 Task: Create a due date automation trigger when advanced on, 2 days after a card is due add fields without custom field "Resume" set to a date in this week at 11:00 AM.
Action: Mouse moved to (950, 278)
Screenshot: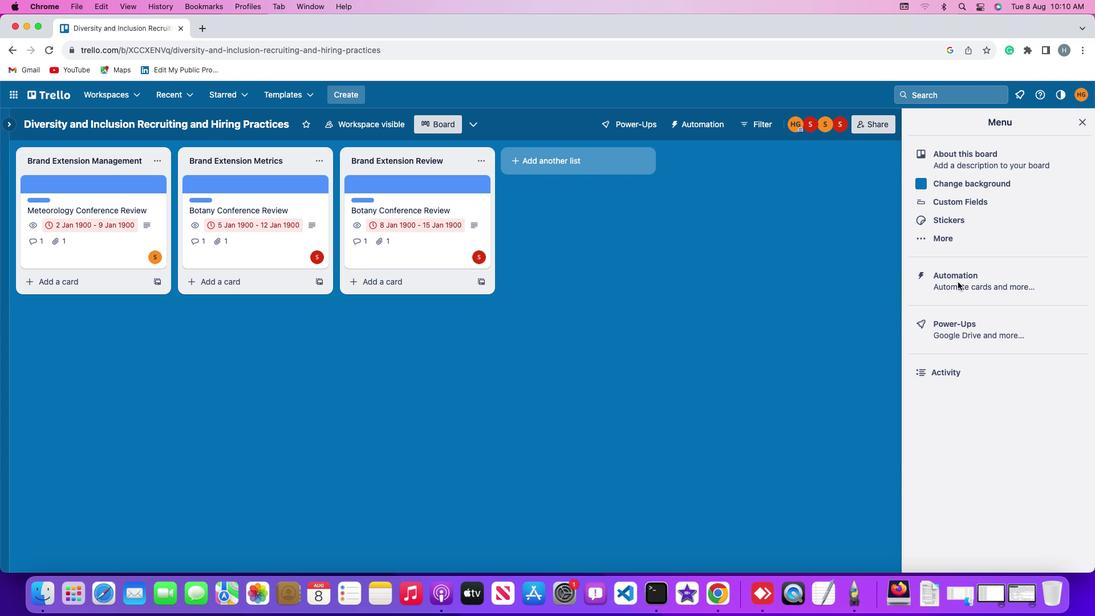
Action: Mouse pressed left at (950, 278)
Screenshot: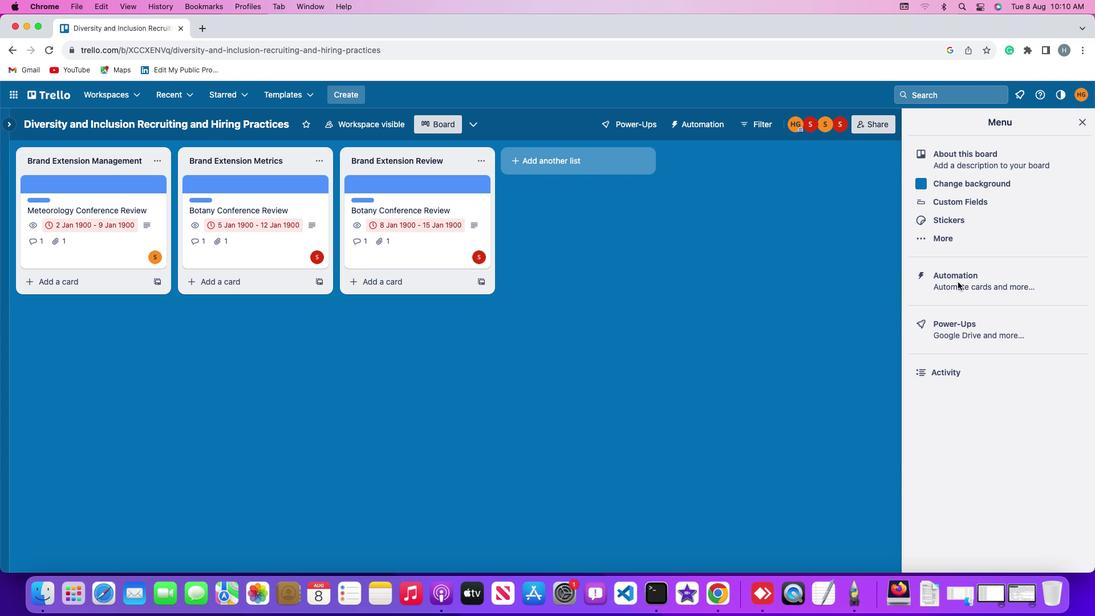 
Action: Mouse pressed left at (950, 278)
Screenshot: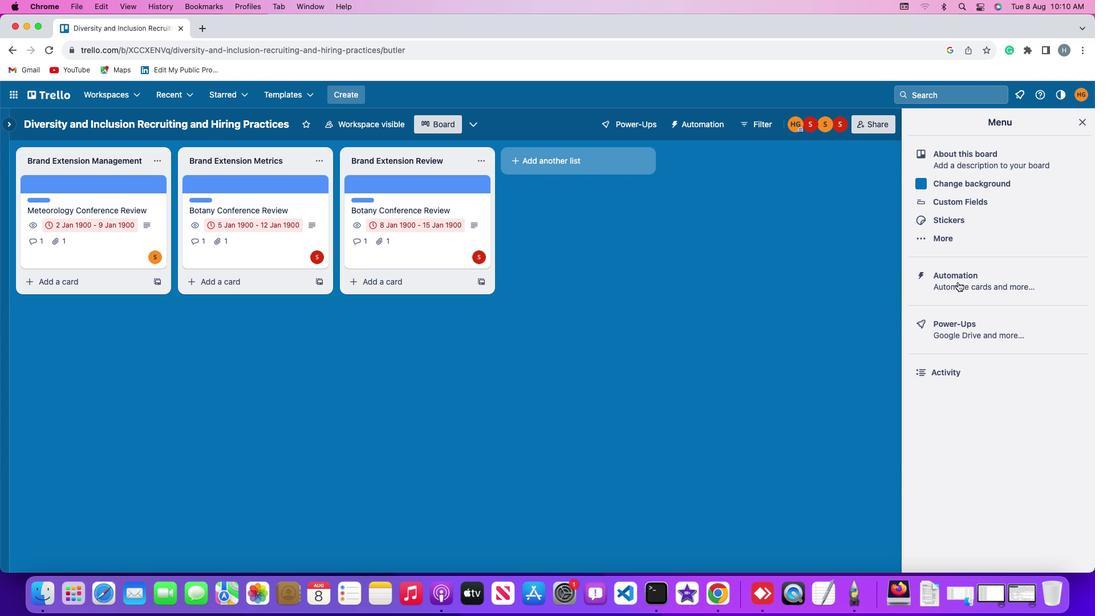 
Action: Mouse moved to (74, 265)
Screenshot: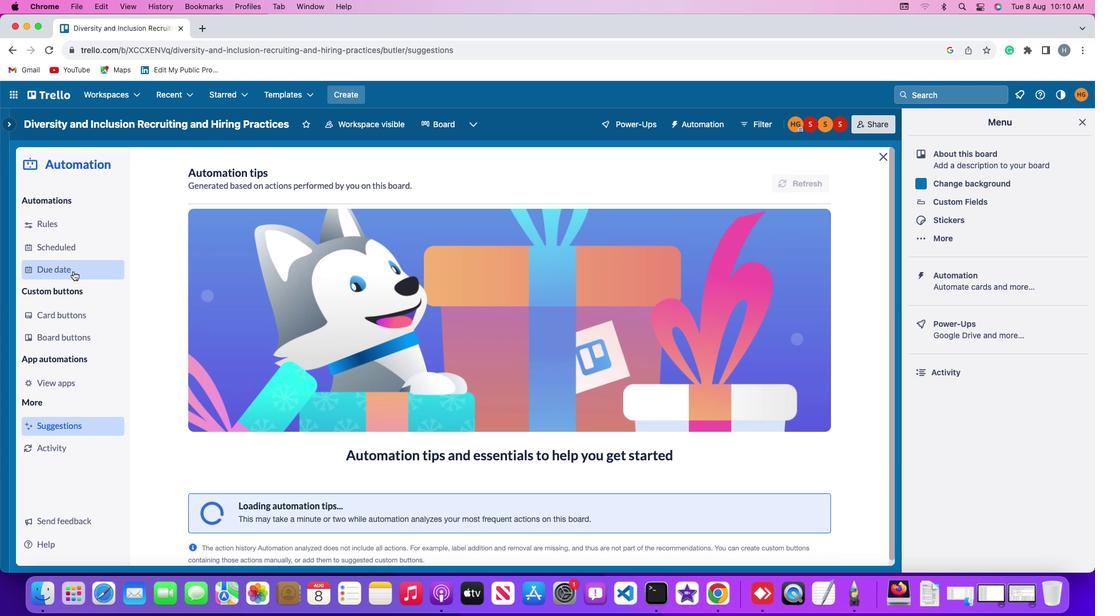 
Action: Mouse pressed left at (74, 265)
Screenshot: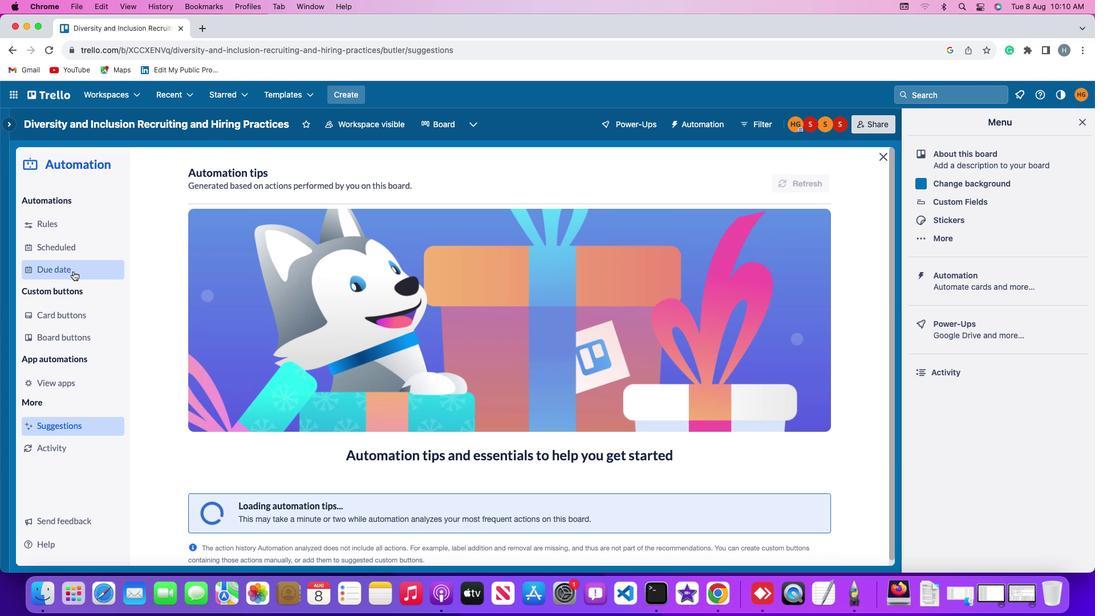 
Action: Mouse moved to (758, 156)
Screenshot: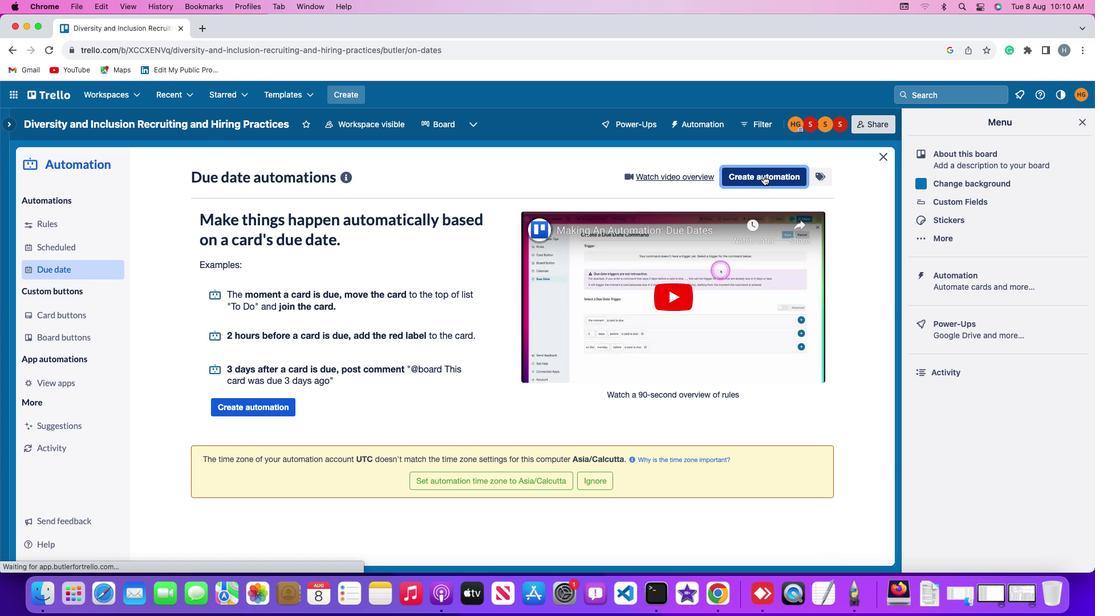 
Action: Mouse pressed left at (758, 156)
Screenshot: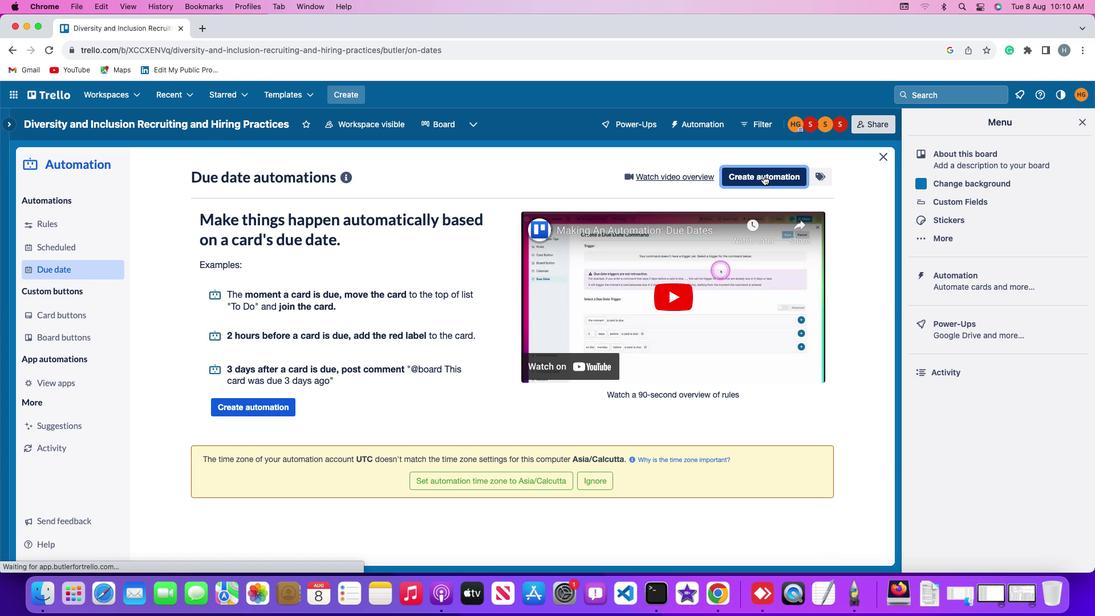 
Action: Mouse moved to (351, 282)
Screenshot: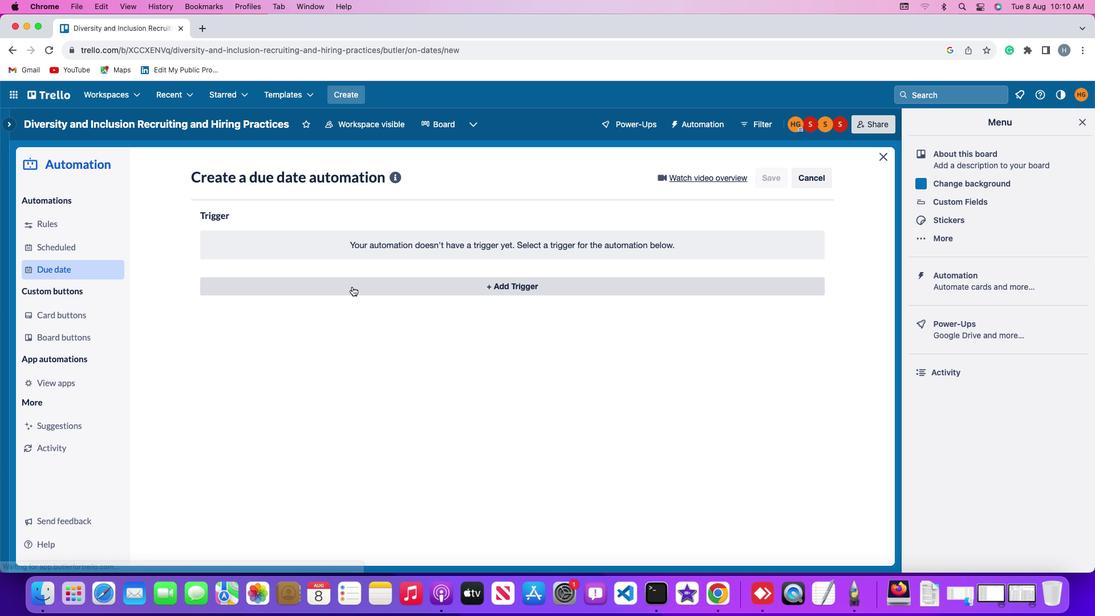 
Action: Mouse pressed left at (351, 282)
Screenshot: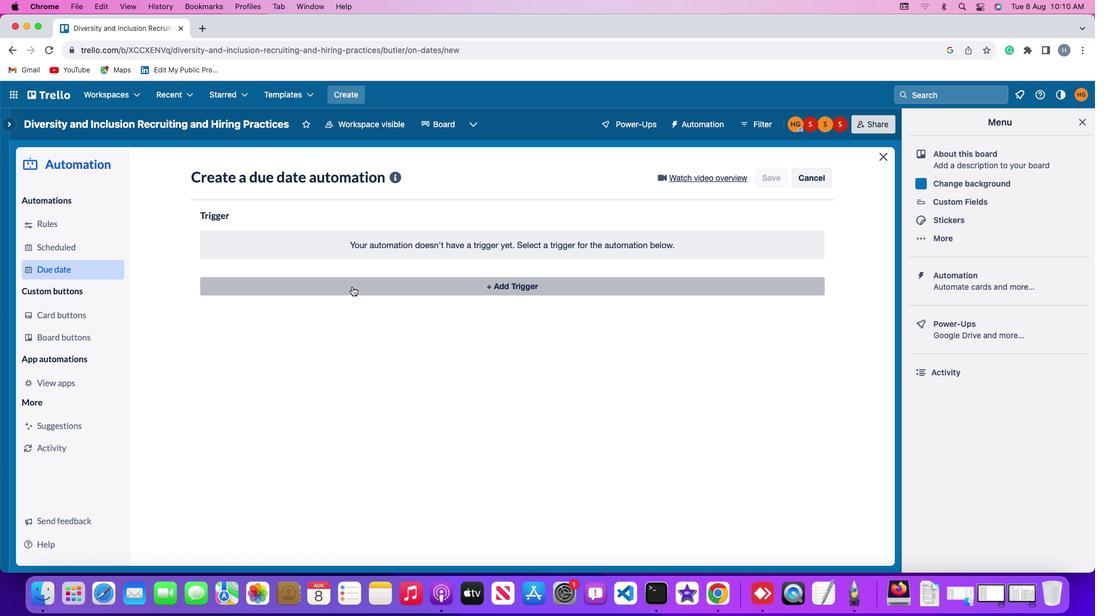
Action: Mouse moved to (217, 480)
Screenshot: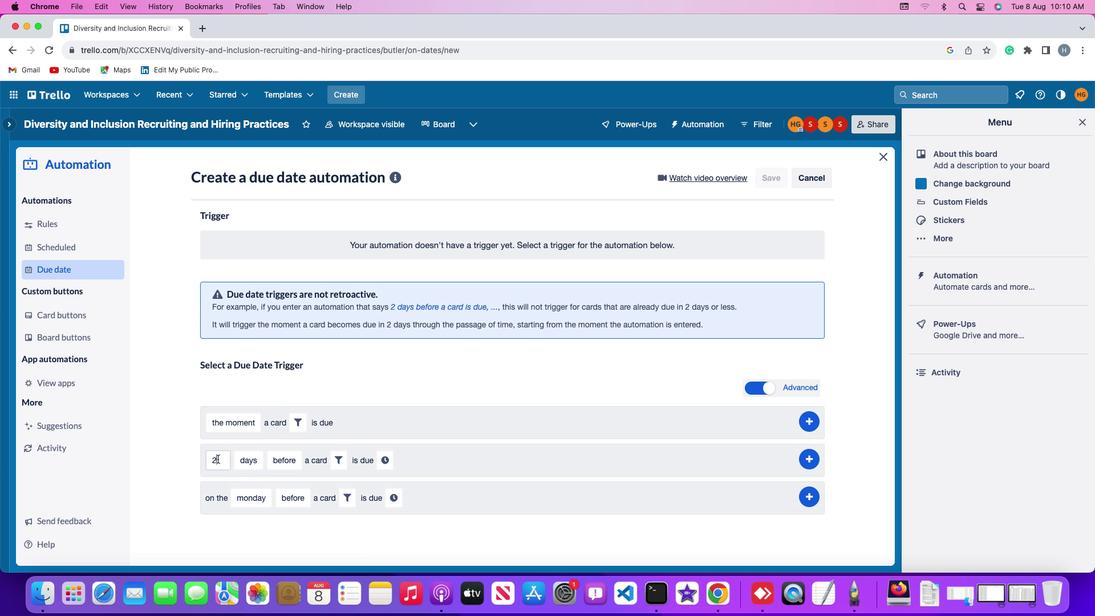 
Action: Mouse pressed left at (217, 480)
Screenshot: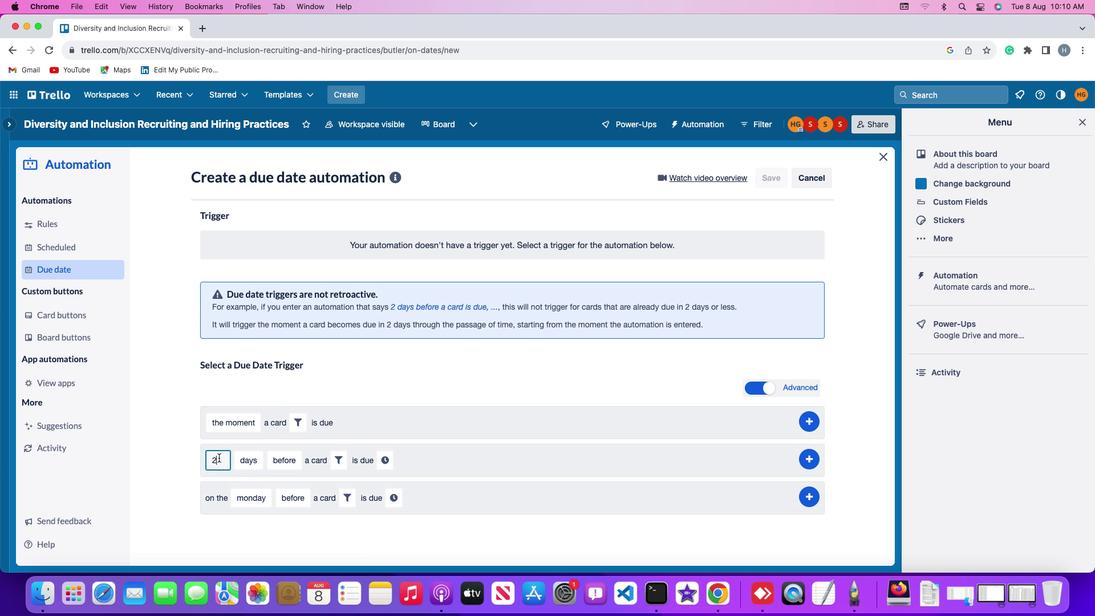 
Action: Mouse moved to (219, 477)
Screenshot: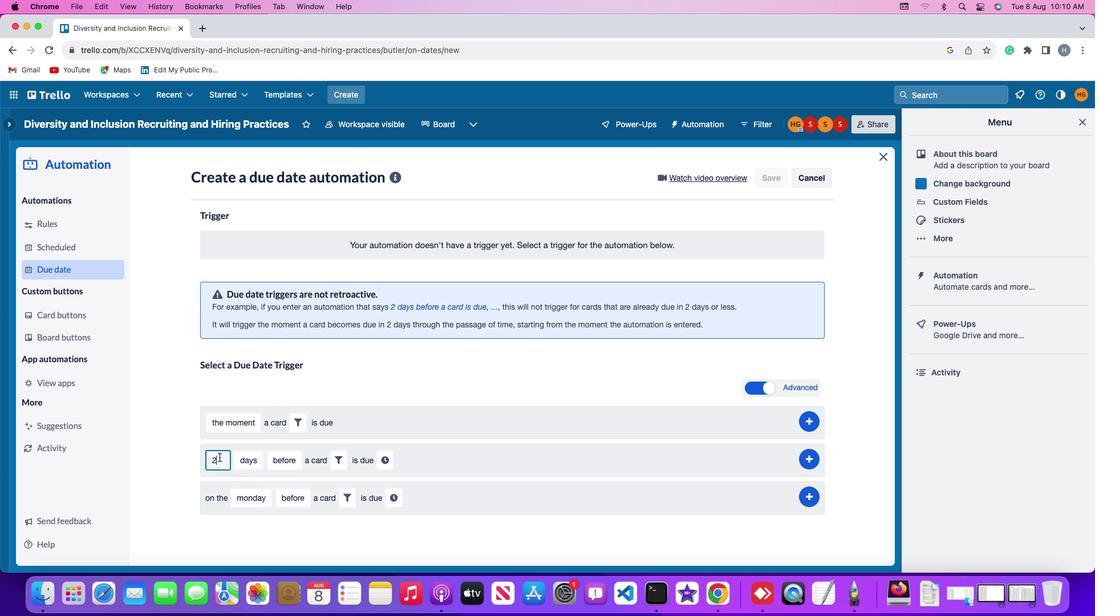 
Action: Key pressed Key.backspace'2'
Screenshot: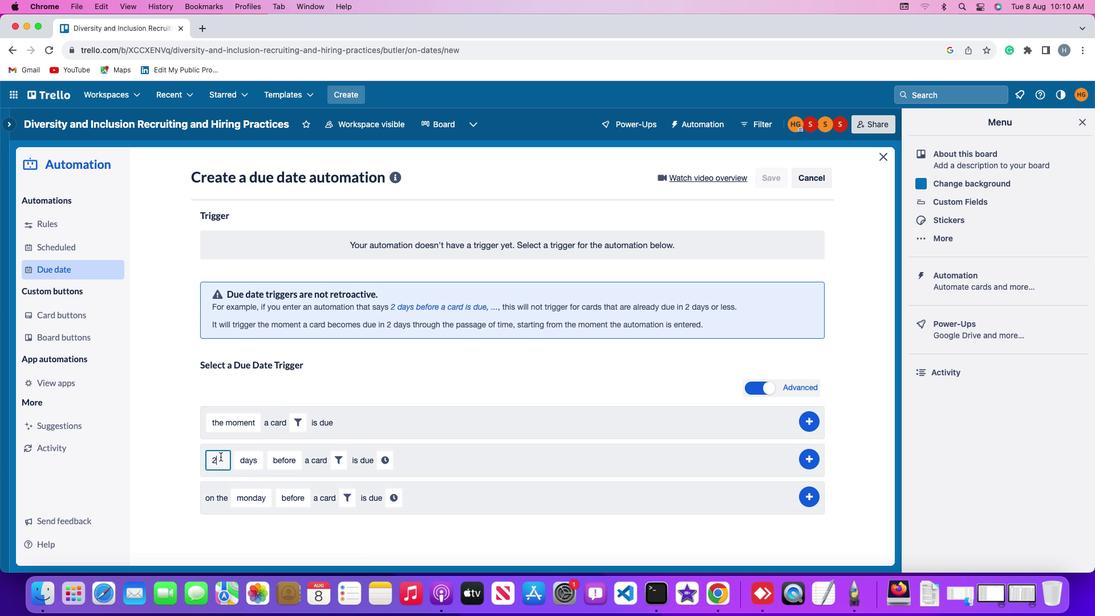 
Action: Mouse moved to (246, 480)
Screenshot: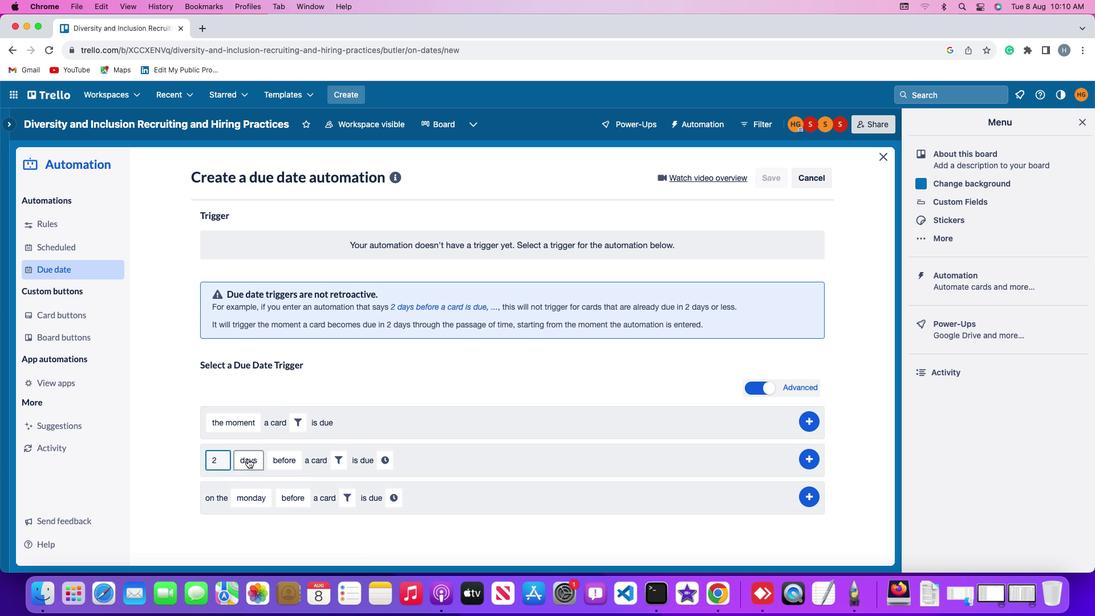 
Action: Mouse pressed left at (246, 480)
Screenshot: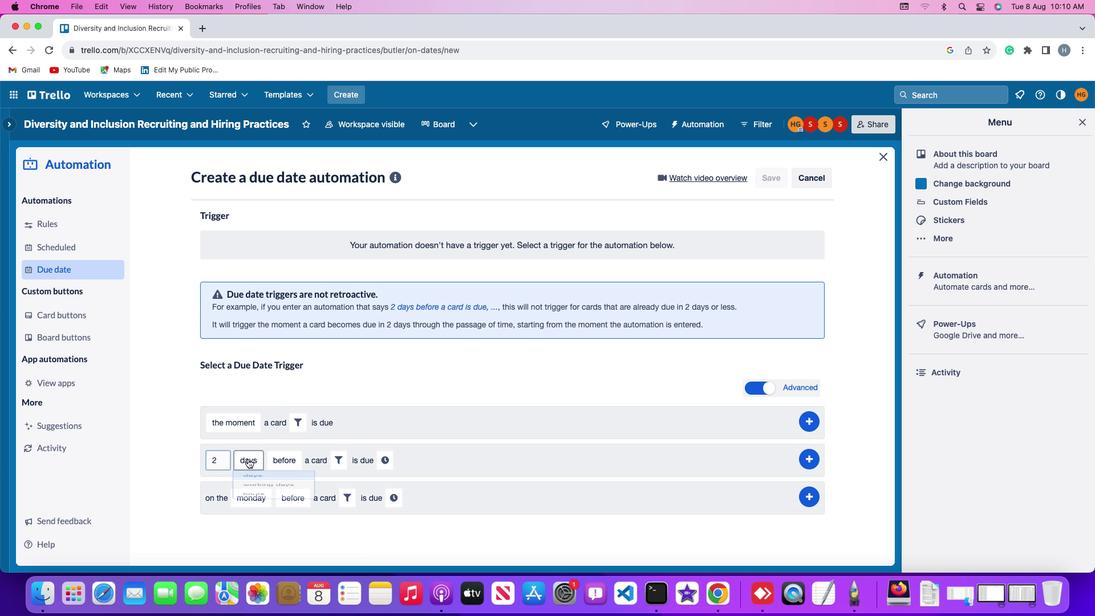 
Action: Mouse moved to (249, 508)
Screenshot: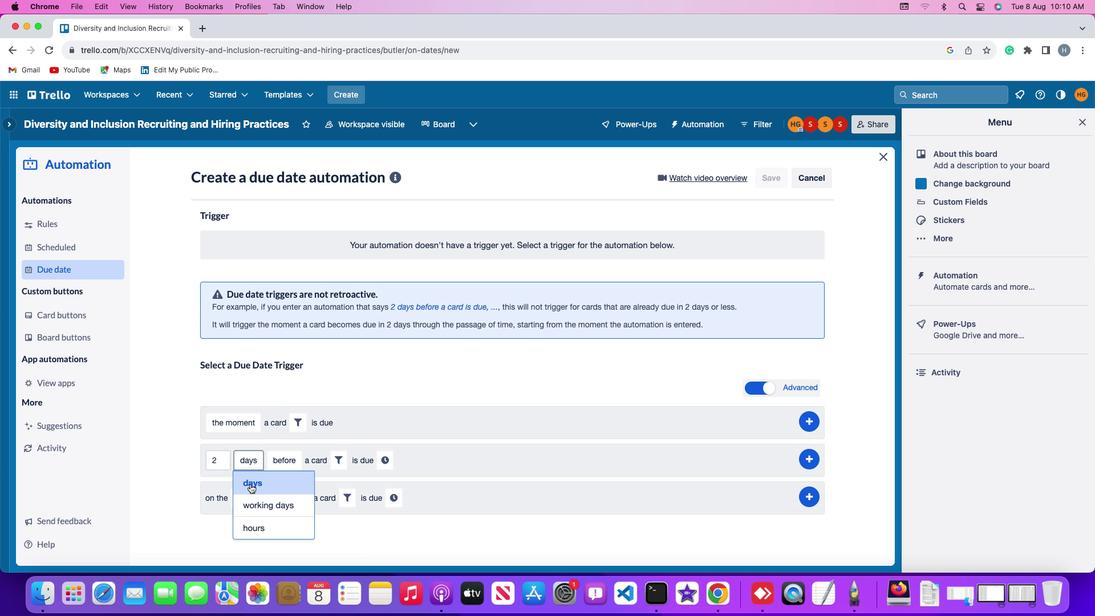 
Action: Mouse pressed left at (249, 508)
Screenshot: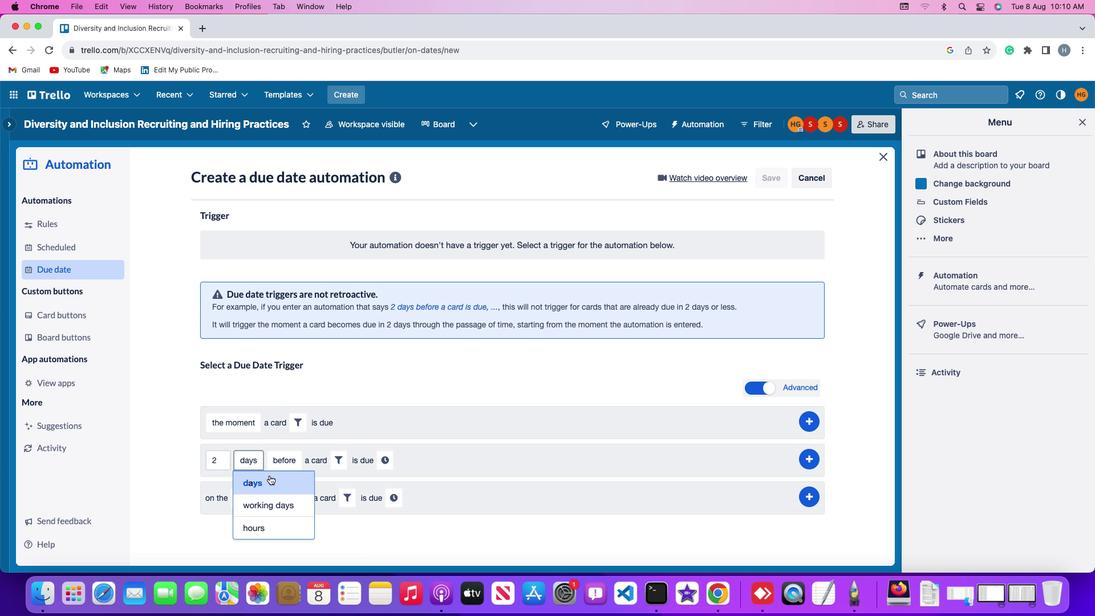 
Action: Mouse moved to (286, 484)
Screenshot: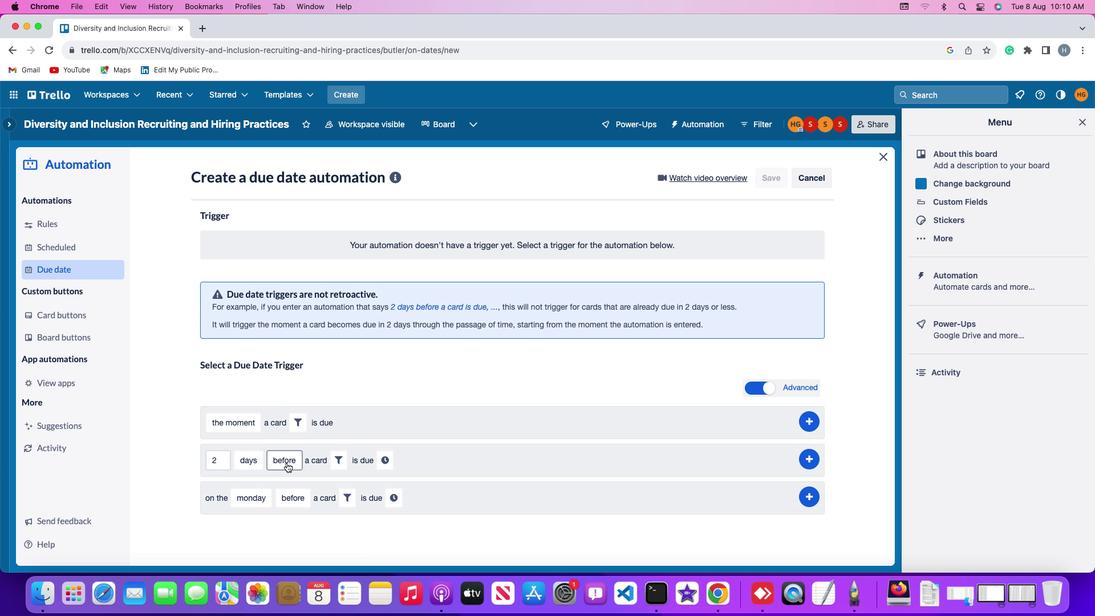 
Action: Mouse pressed left at (286, 484)
Screenshot: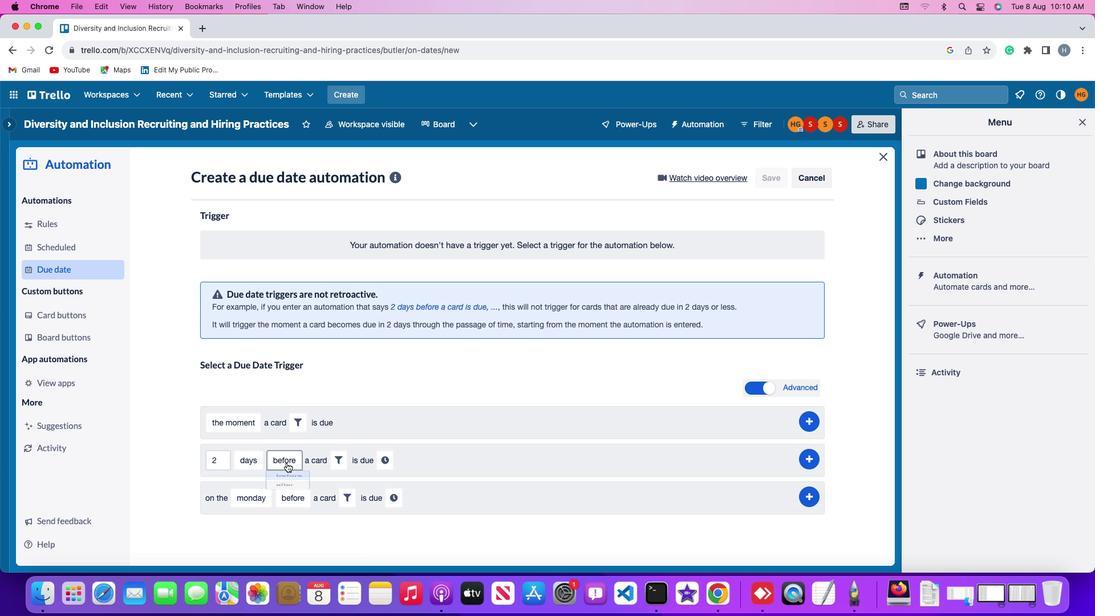 
Action: Mouse moved to (278, 533)
Screenshot: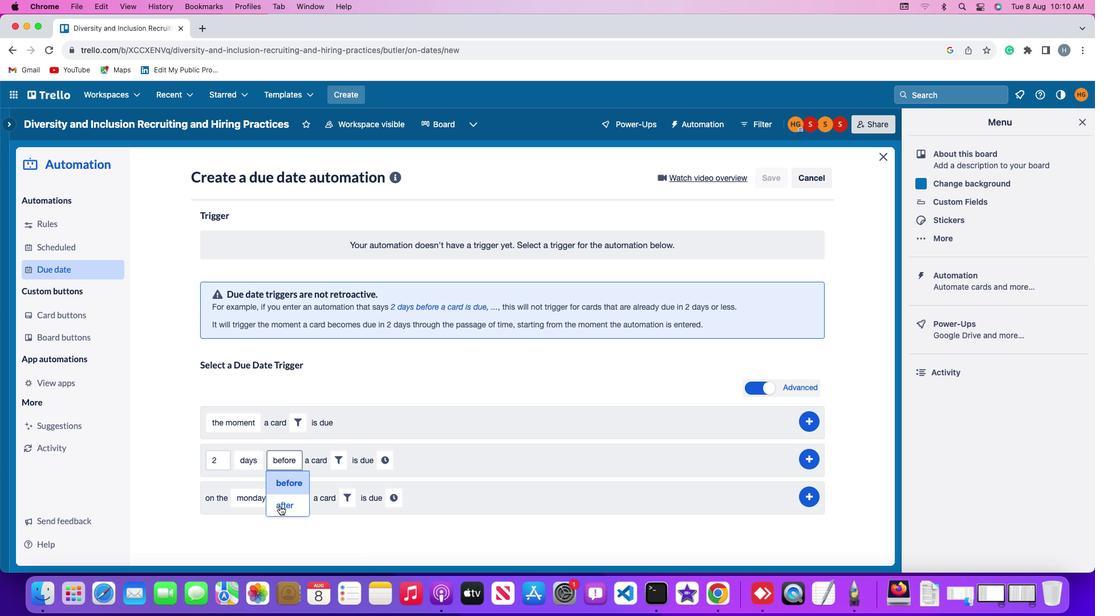 
Action: Mouse pressed left at (278, 533)
Screenshot: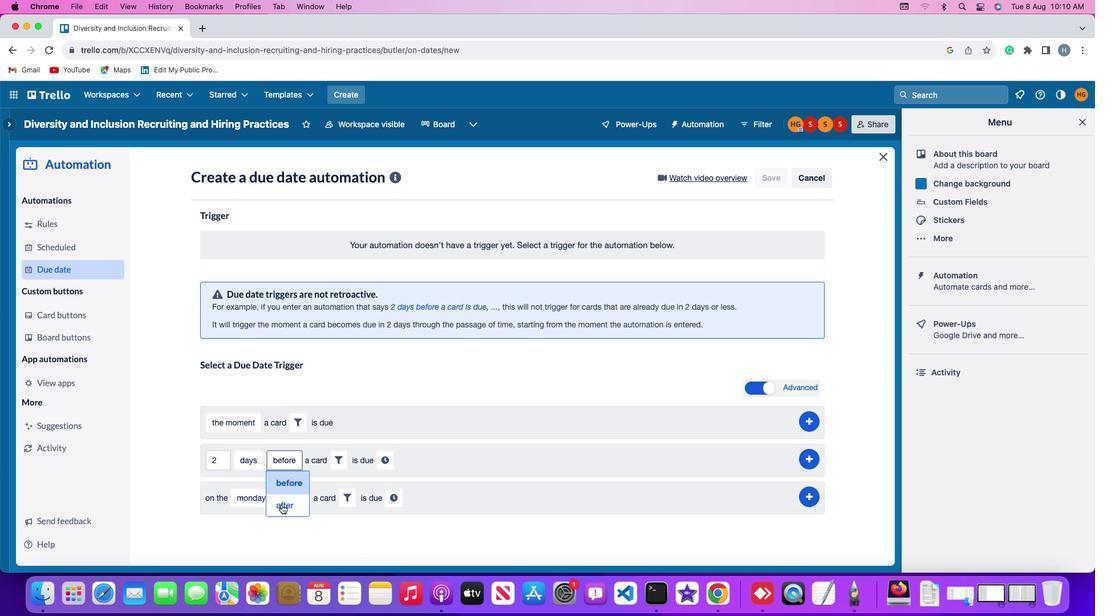 
Action: Mouse moved to (329, 478)
Screenshot: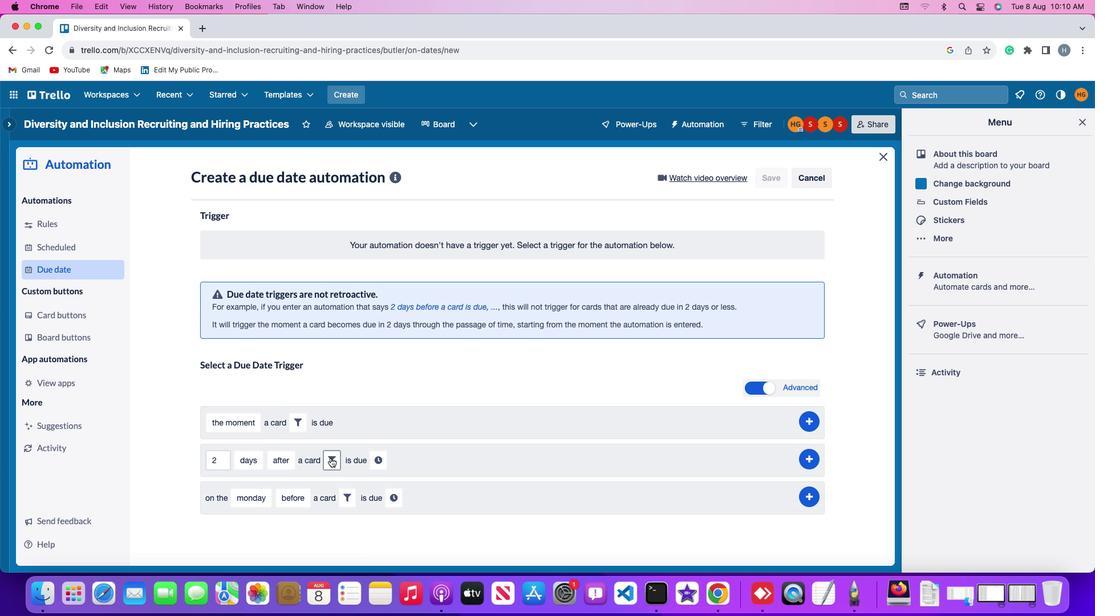 
Action: Mouse pressed left at (329, 478)
Screenshot: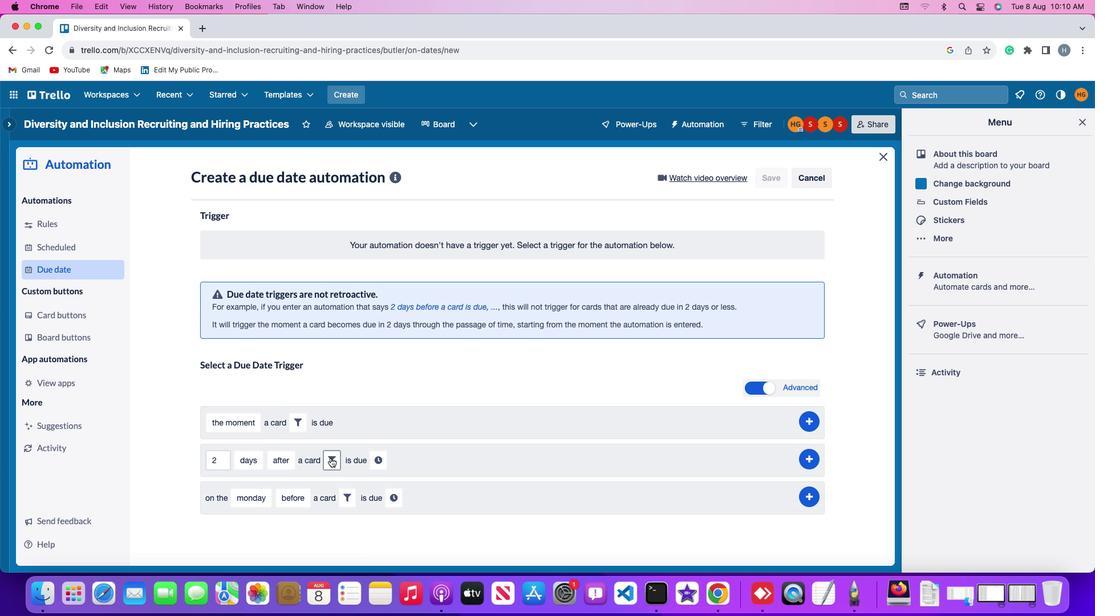 
Action: Mouse moved to (513, 523)
Screenshot: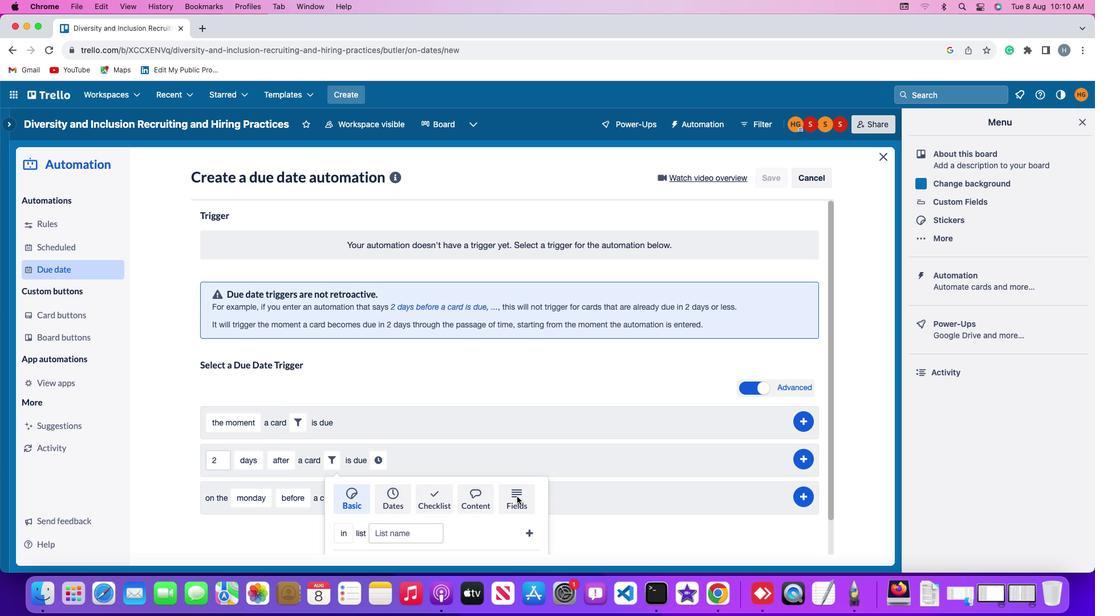 
Action: Mouse pressed left at (513, 523)
Screenshot: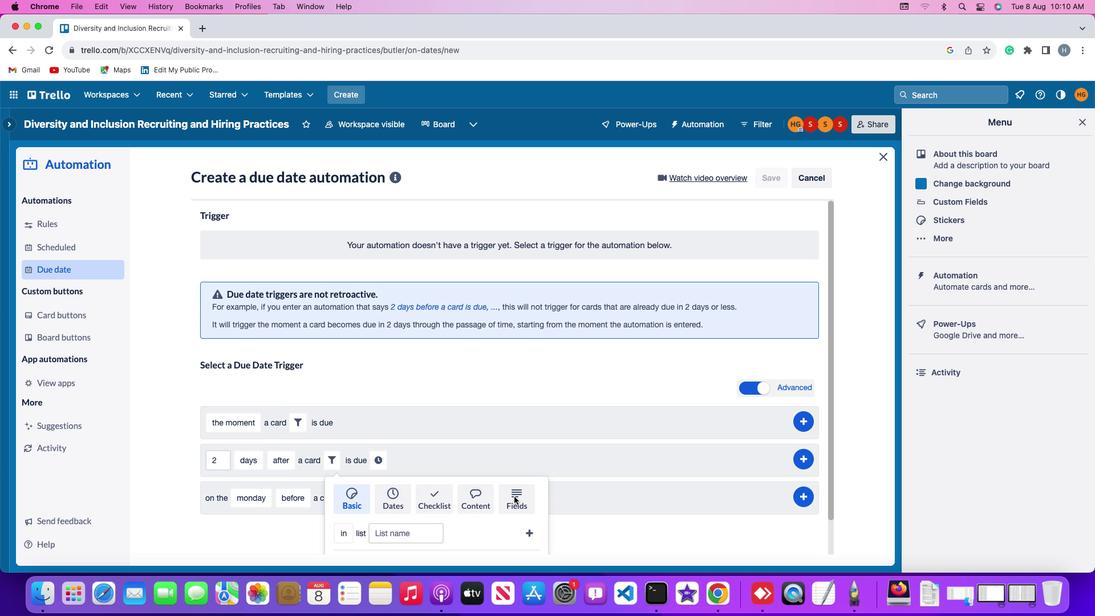 
Action: Mouse moved to (248, 561)
Screenshot: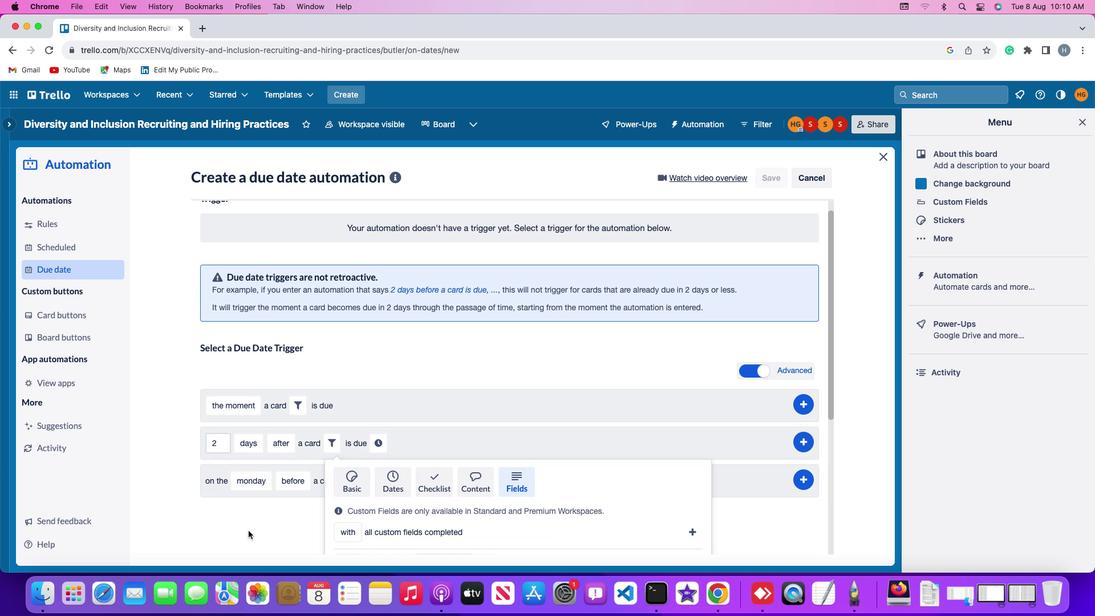 
Action: Mouse scrolled (248, 561) with delta (1, -44)
Screenshot: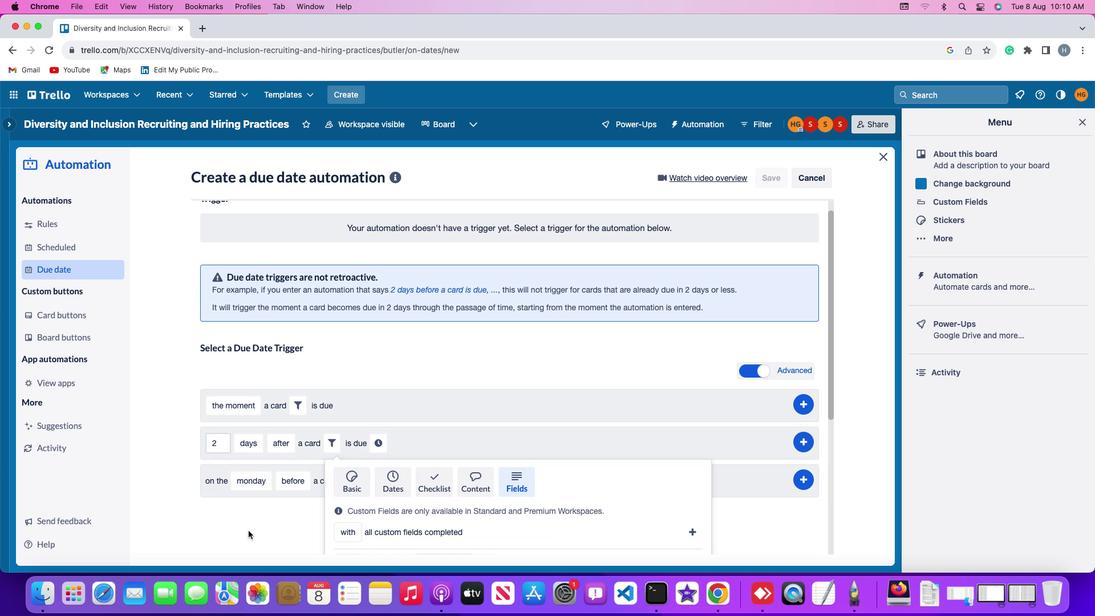 
Action: Mouse scrolled (248, 561) with delta (1, -44)
Screenshot: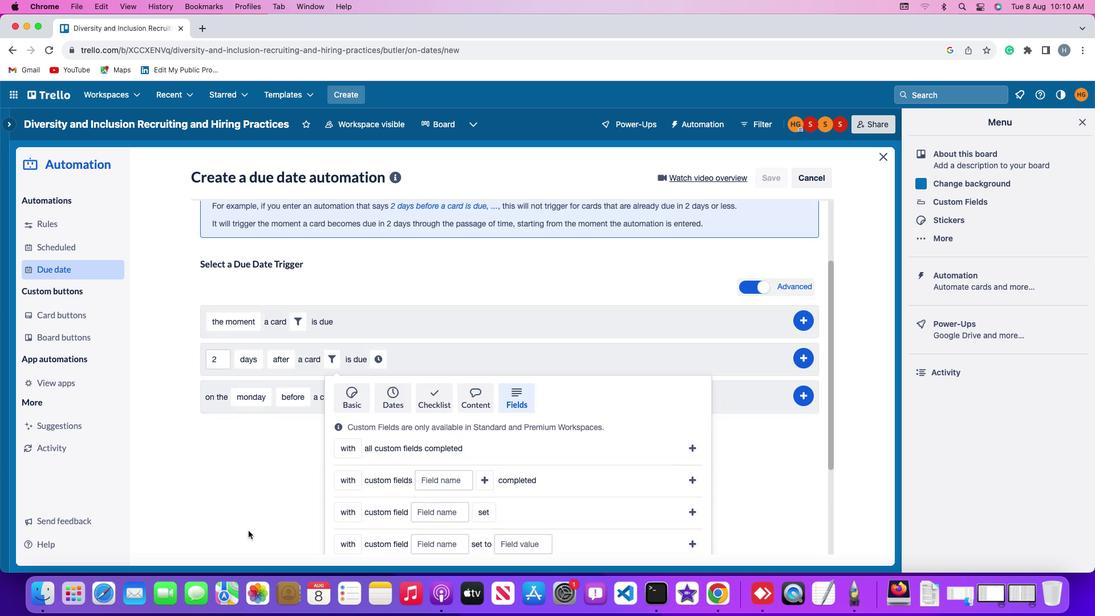 
Action: Mouse scrolled (248, 561) with delta (1, -46)
Screenshot: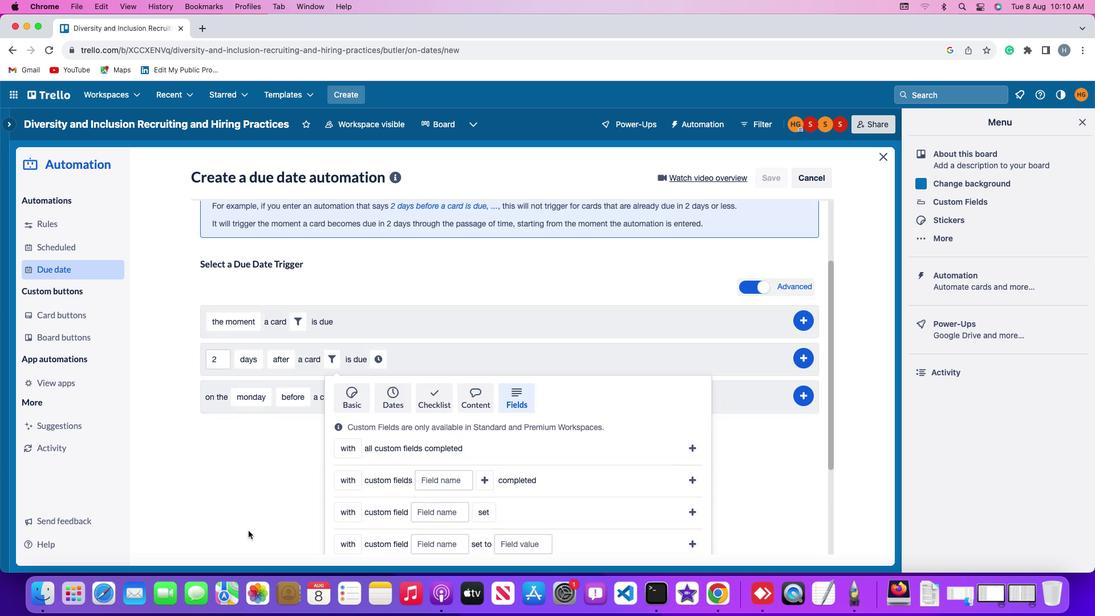 
Action: Mouse scrolled (248, 561) with delta (1, -47)
Screenshot: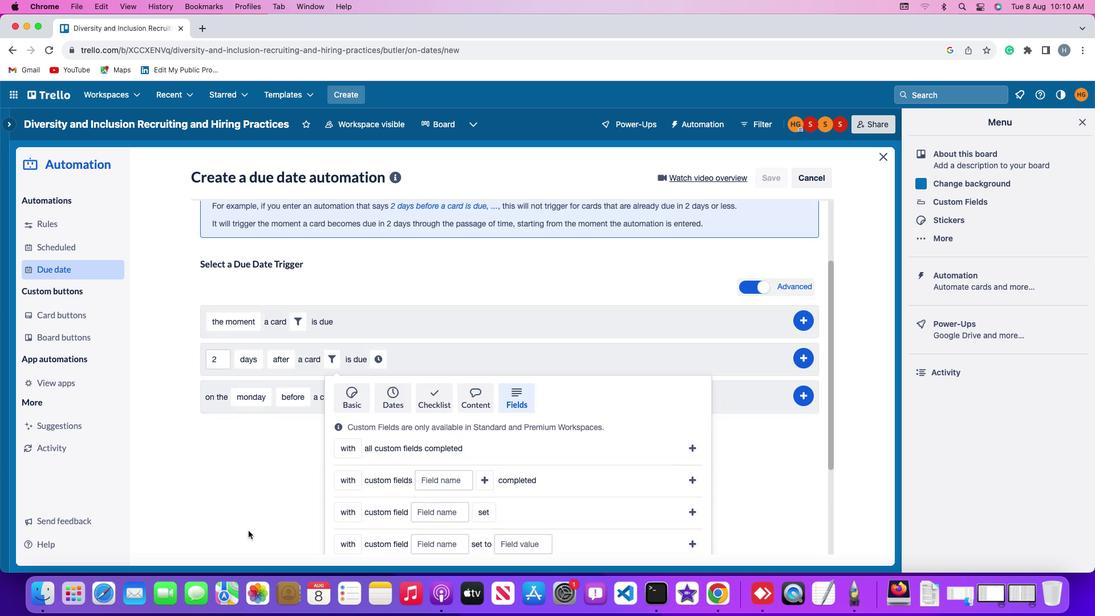 
Action: Mouse scrolled (248, 561) with delta (1, -47)
Screenshot: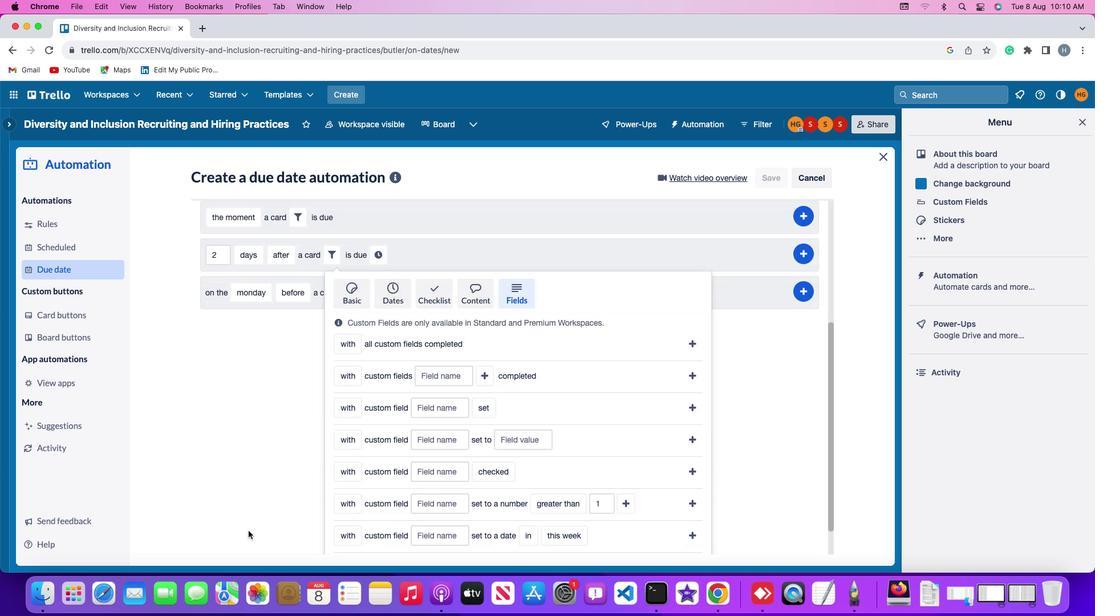 
Action: Mouse scrolled (248, 561) with delta (1, -48)
Screenshot: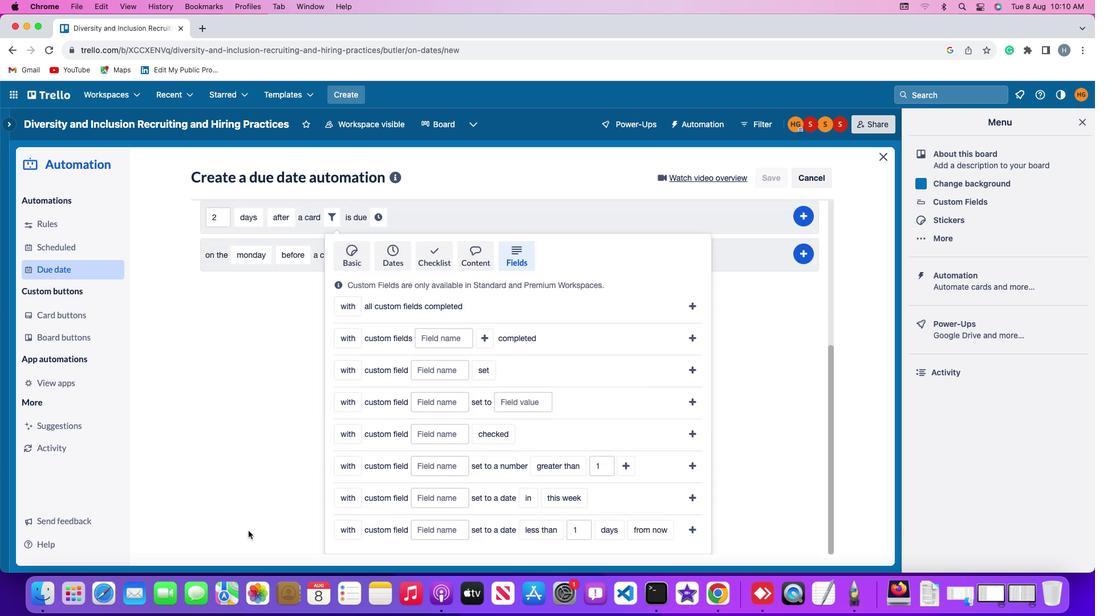 
Action: Mouse scrolled (248, 561) with delta (1, -44)
Screenshot: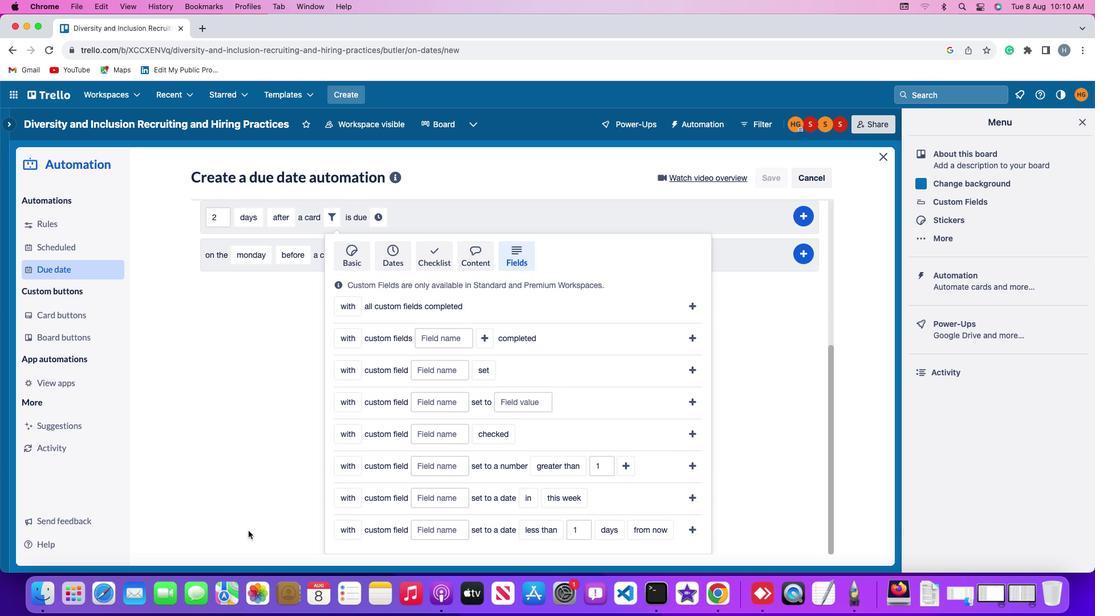 
Action: Mouse scrolled (248, 561) with delta (1, -44)
Screenshot: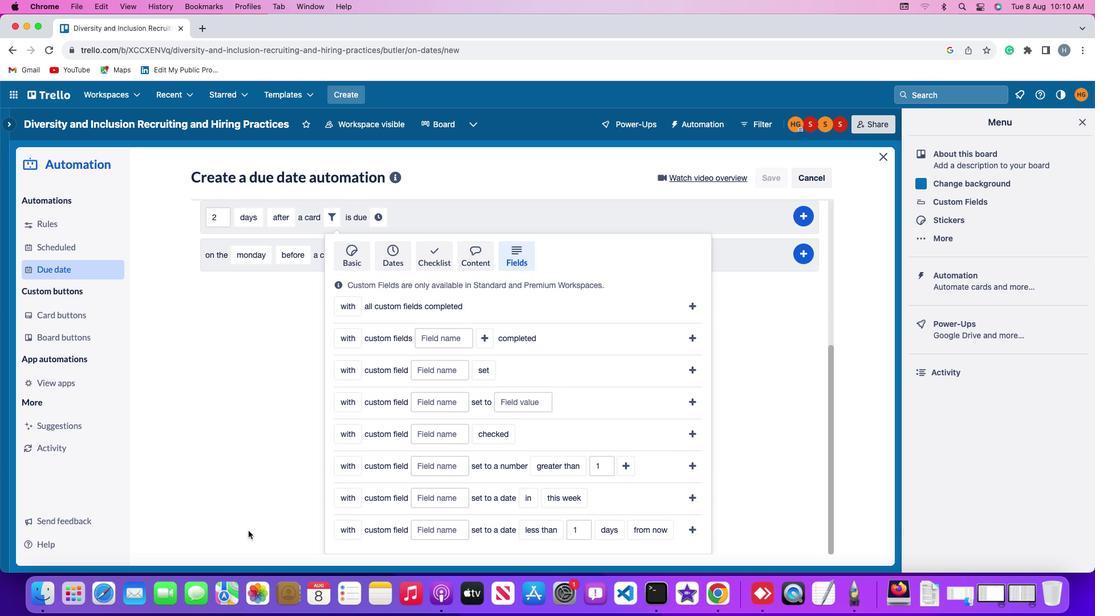 
Action: Mouse scrolled (248, 561) with delta (1, -46)
Screenshot: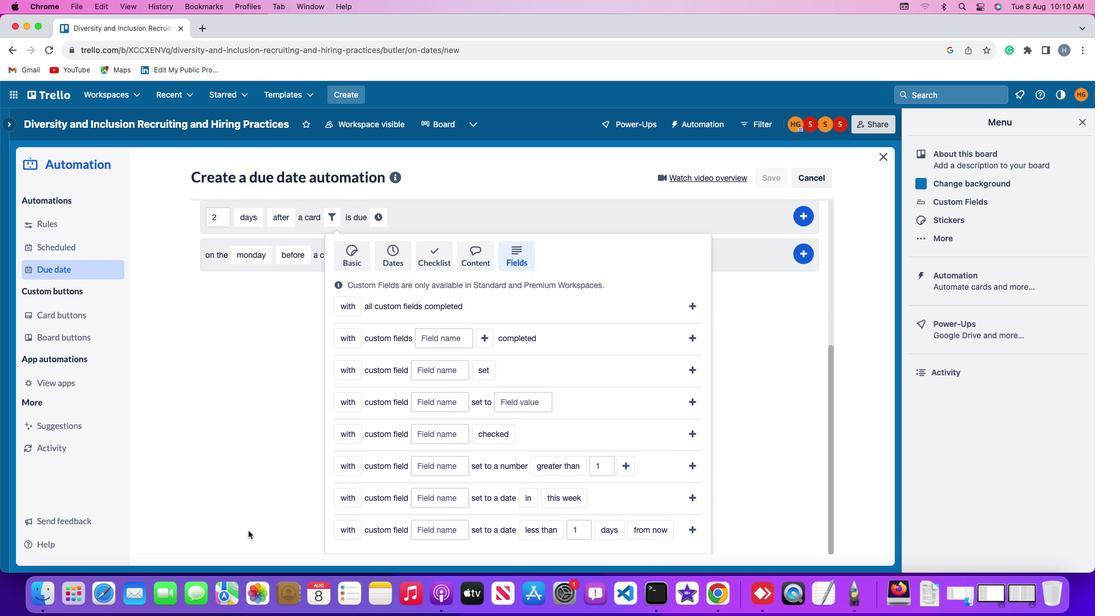
Action: Mouse scrolled (248, 561) with delta (1, -47)
Screenshot: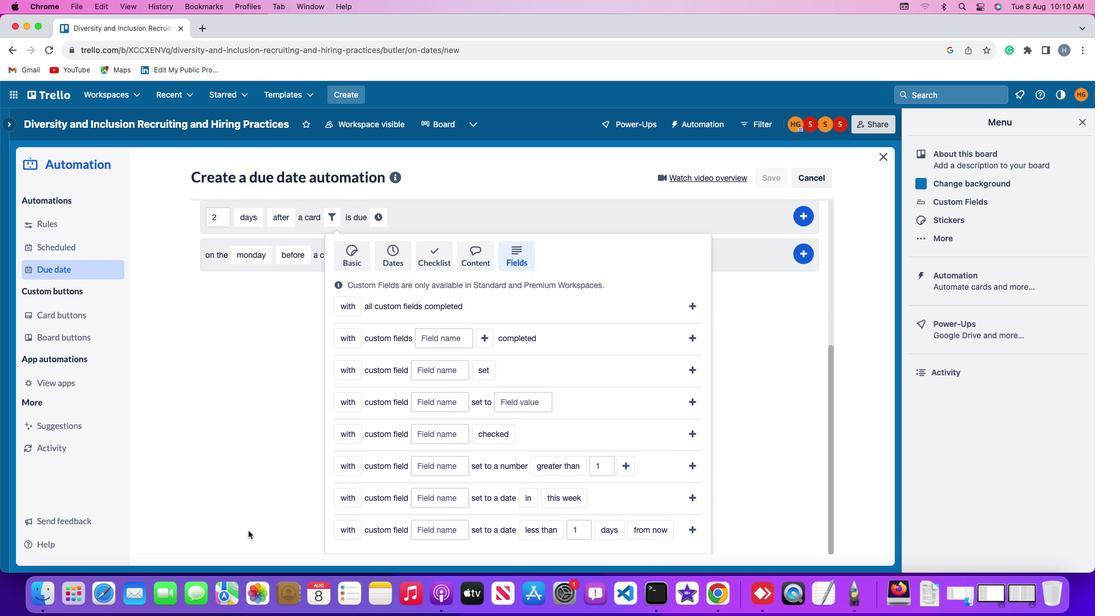 
Action: Mouse scrolled (248, 561) with delta (1, -47)
Screenshot: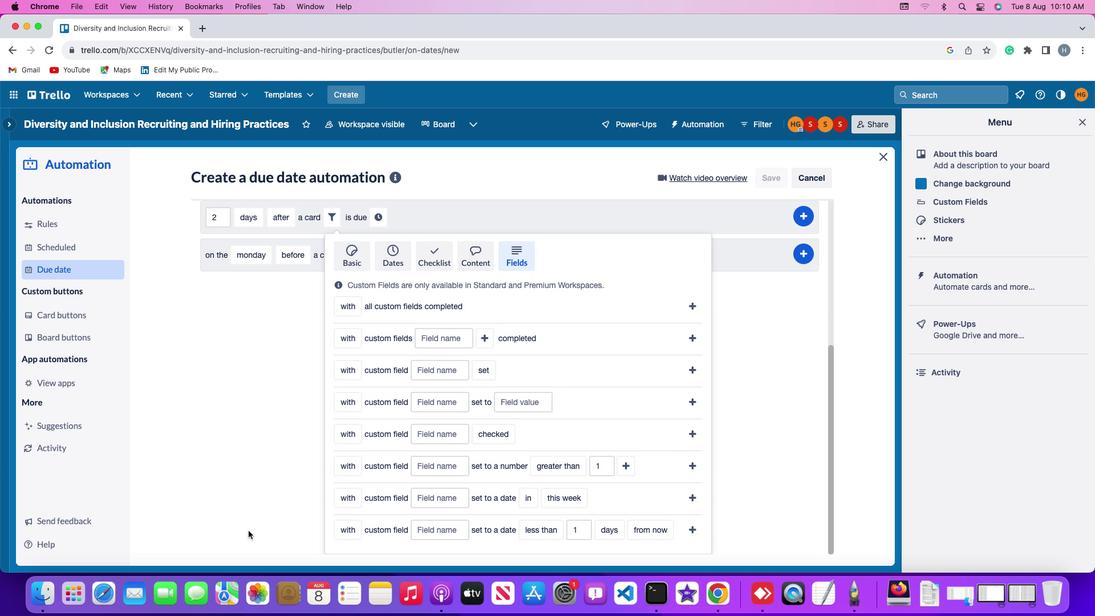 
Action: Mouse moved to (341, 525)
Screenshot: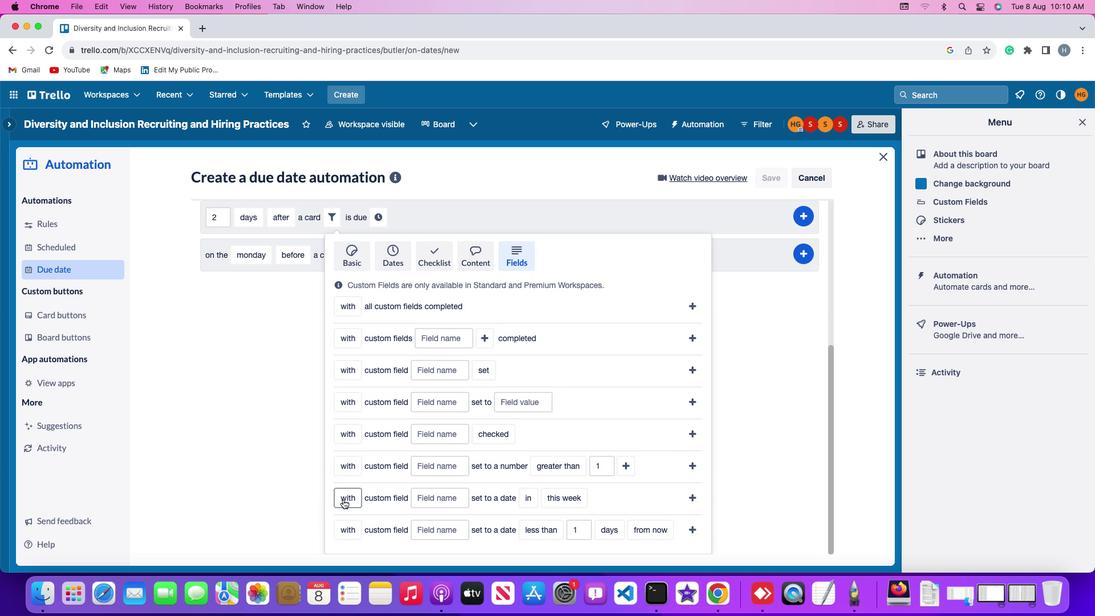 
Action: Mouse pressed left at (341, 525)
Screenshot: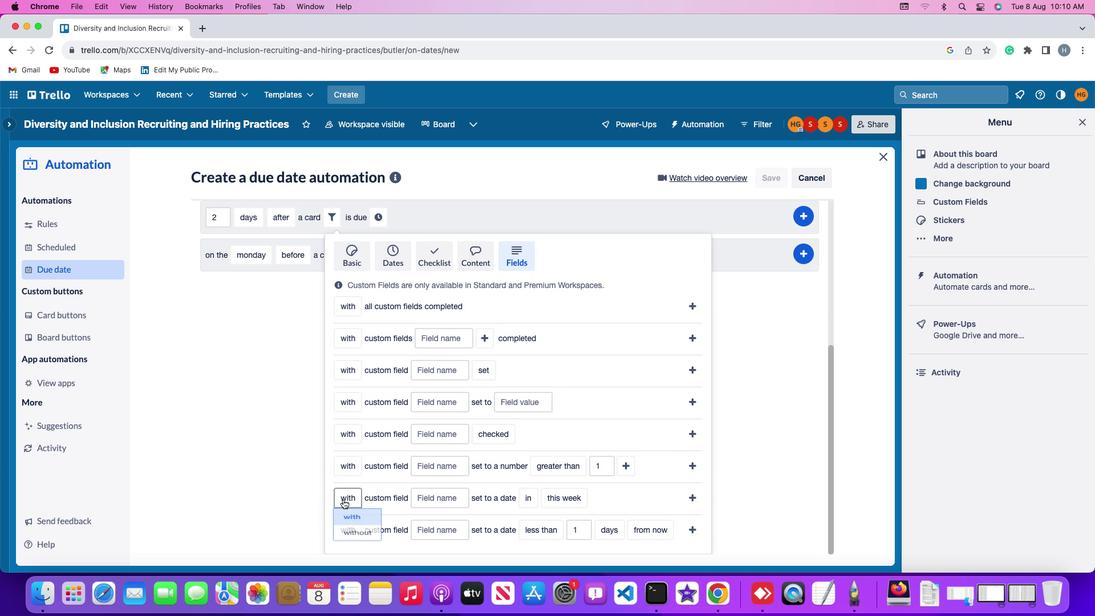 
Action: Mouse moved to (347, 570)
Screenshot: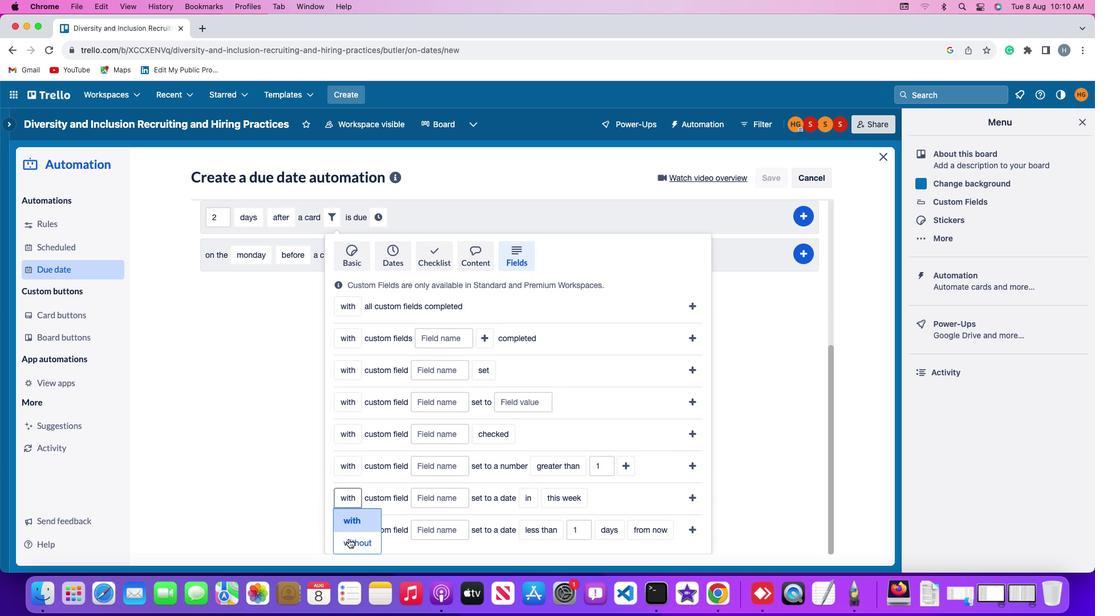 
Action: Mouse pressed left at (347, 570)
Screenshot: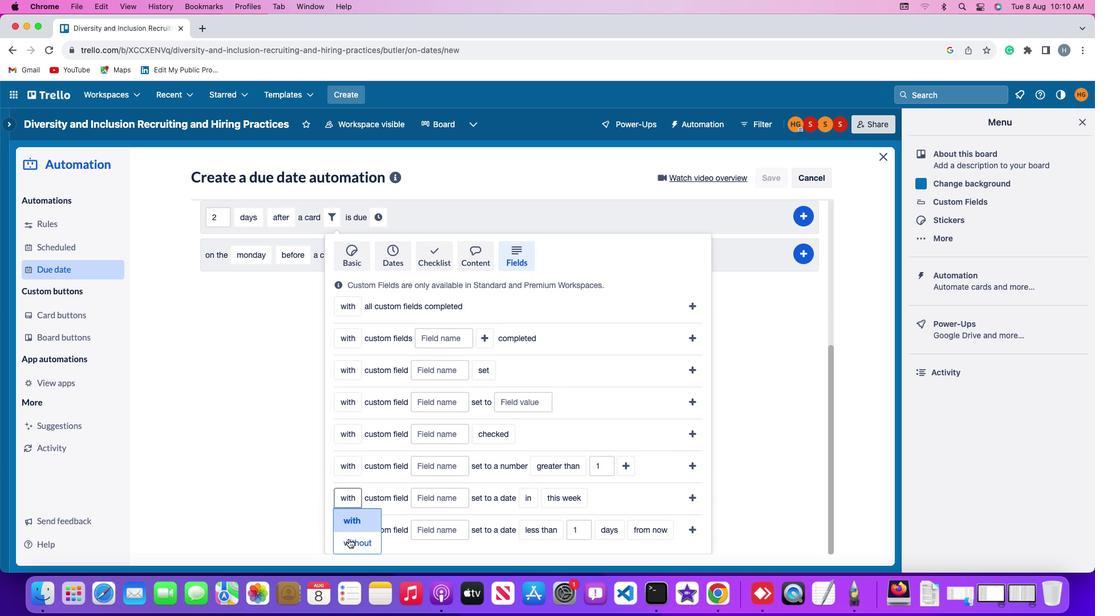 
Action: Mouse moved to (454, 523)
Screenshot: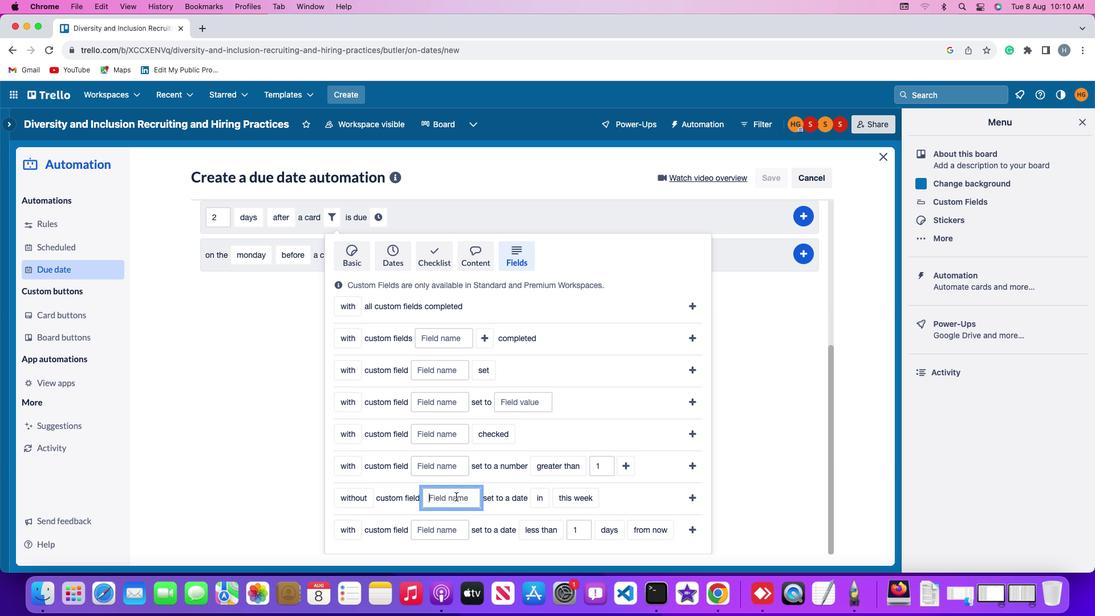 
Action: Mouse pressed left at (454, 523)
Screenshot: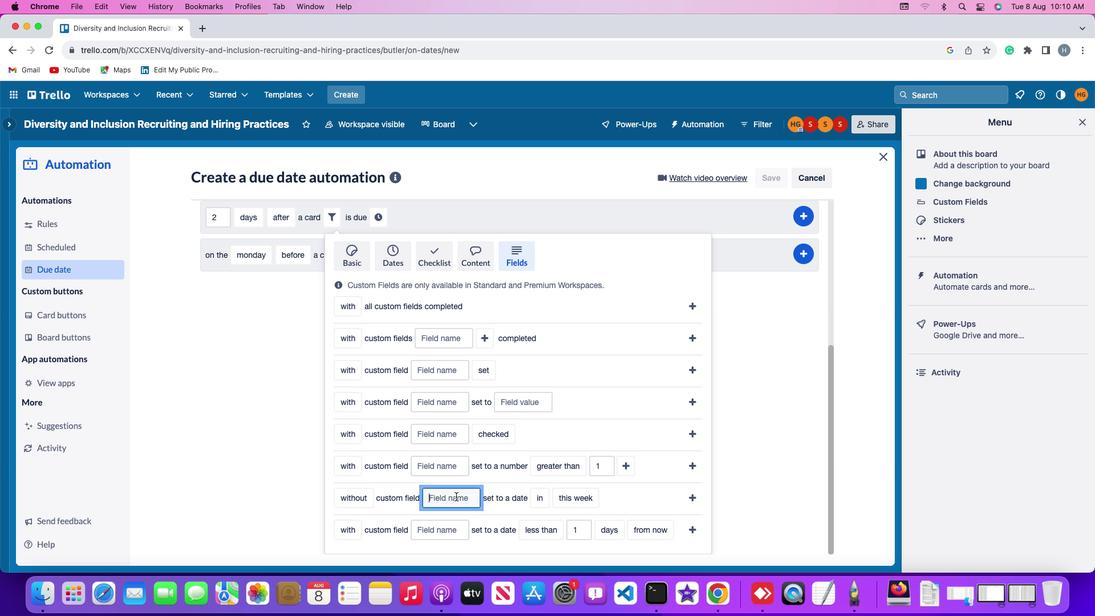 
Action: Key pressed Key.shift'R''e''s''u''m''e'
Screenshot: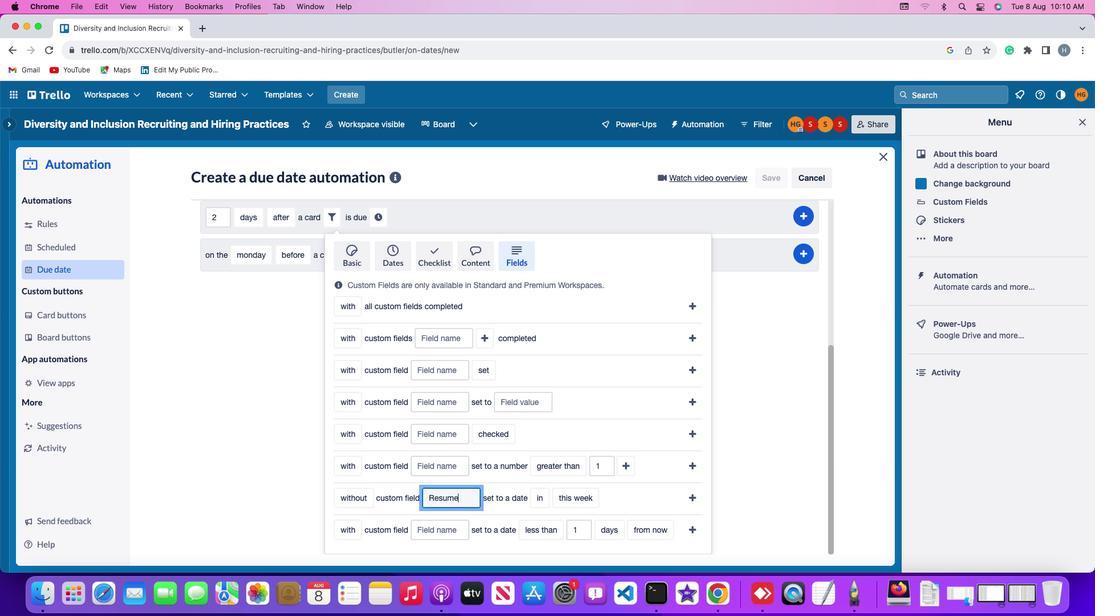 
Action: Mouse moved to (536, 519)
Screenshot: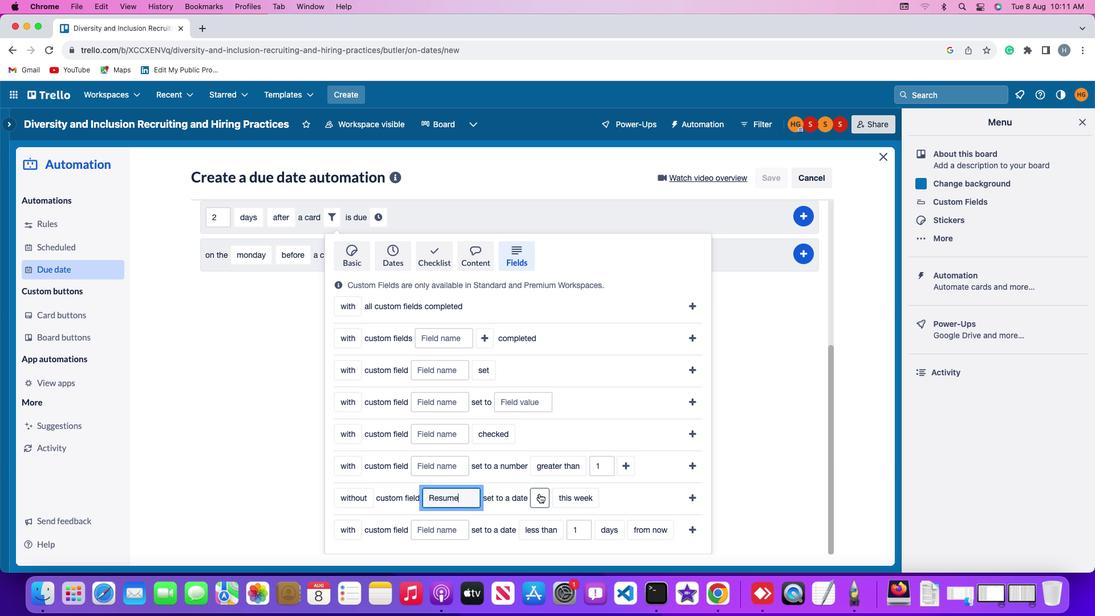 
Action: Mouse pressed left at (536, 519)
Screenshot: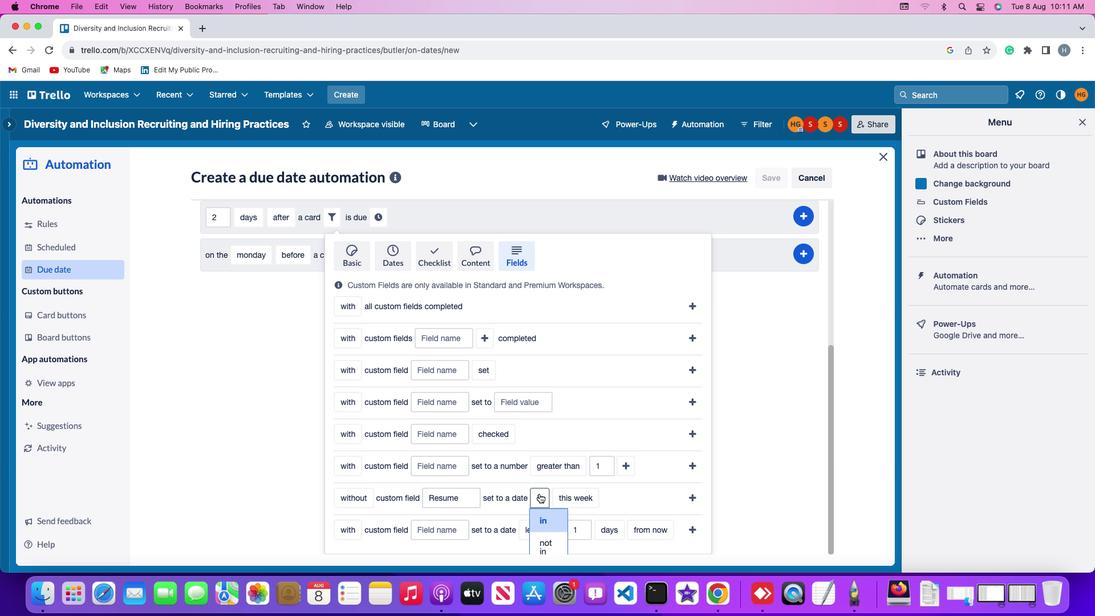 
Action: Mouse moved to (539, 543)
Screenshot: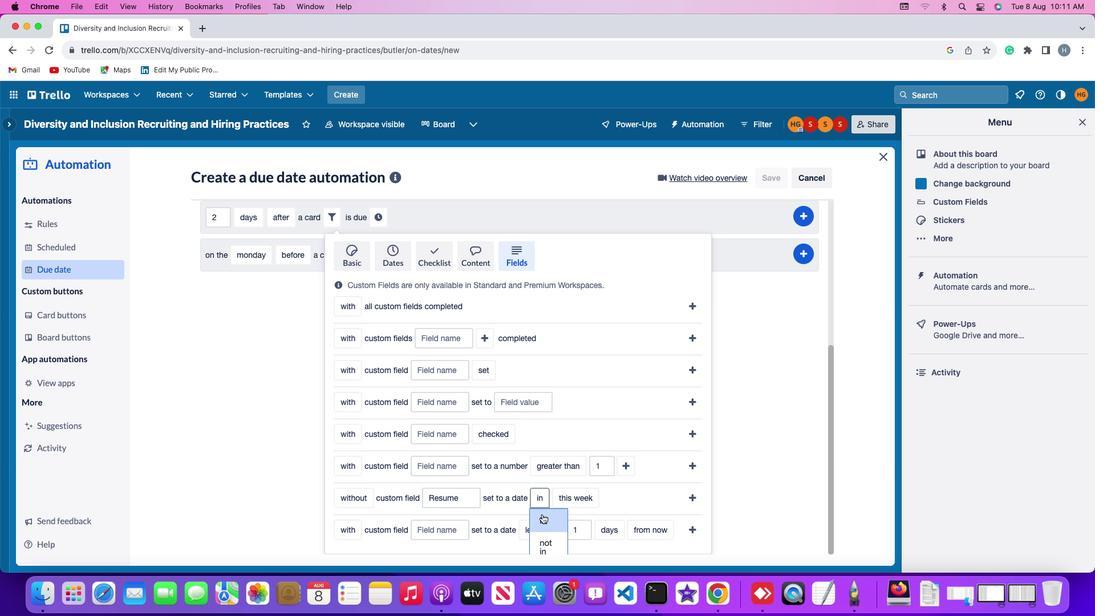 
Action: Mouse pressed left at (539, 543)
Screenshot: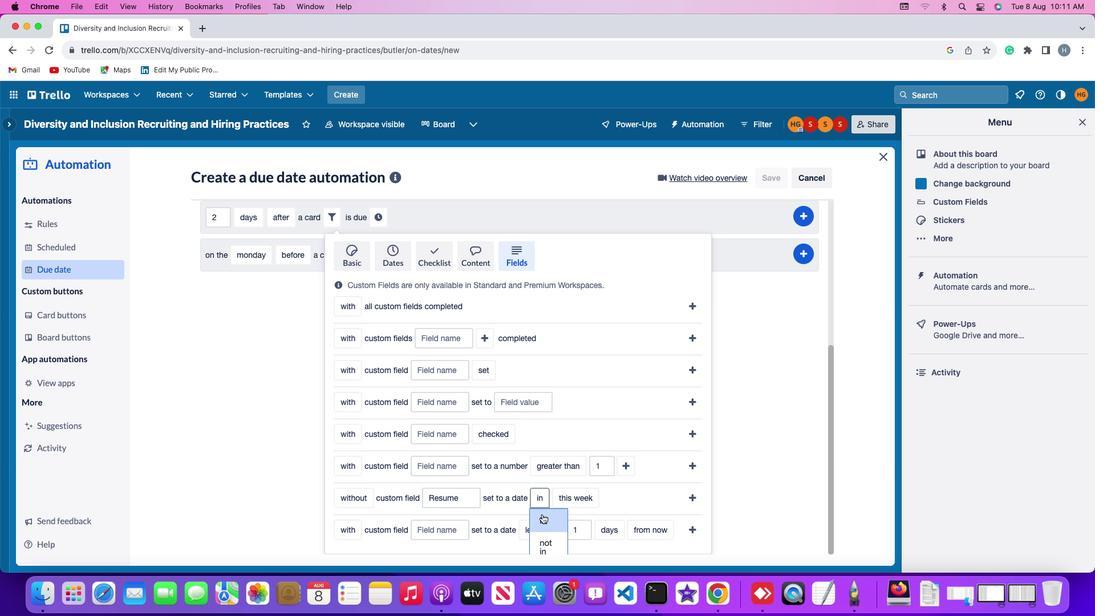 
Action: Mouse moved to (572, 520)
Screenshot: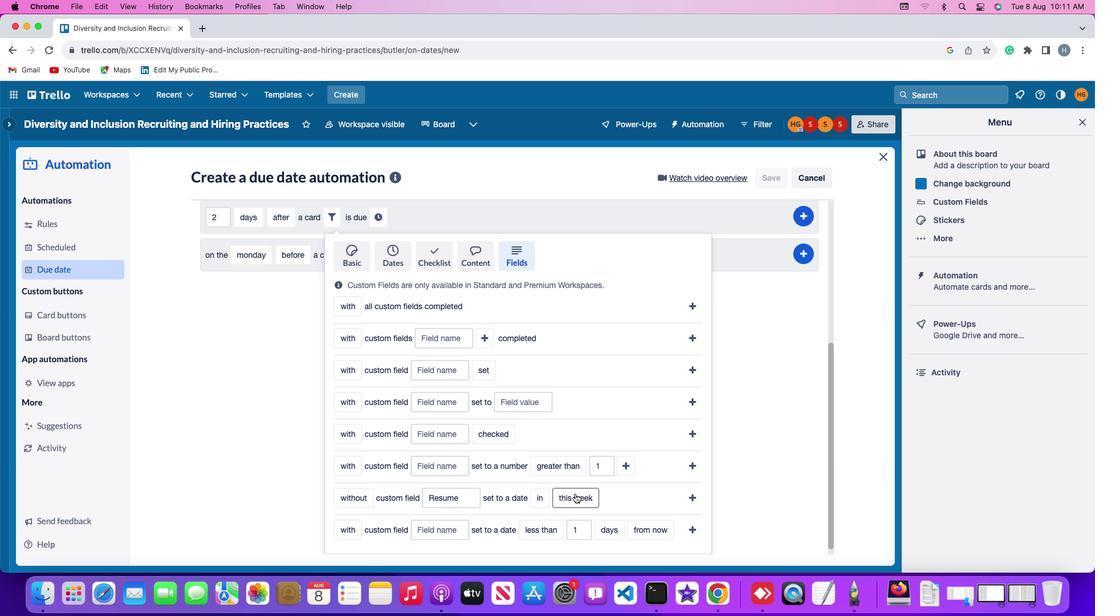
Action: Mouse pressed left at (572, 520)
Screenshot: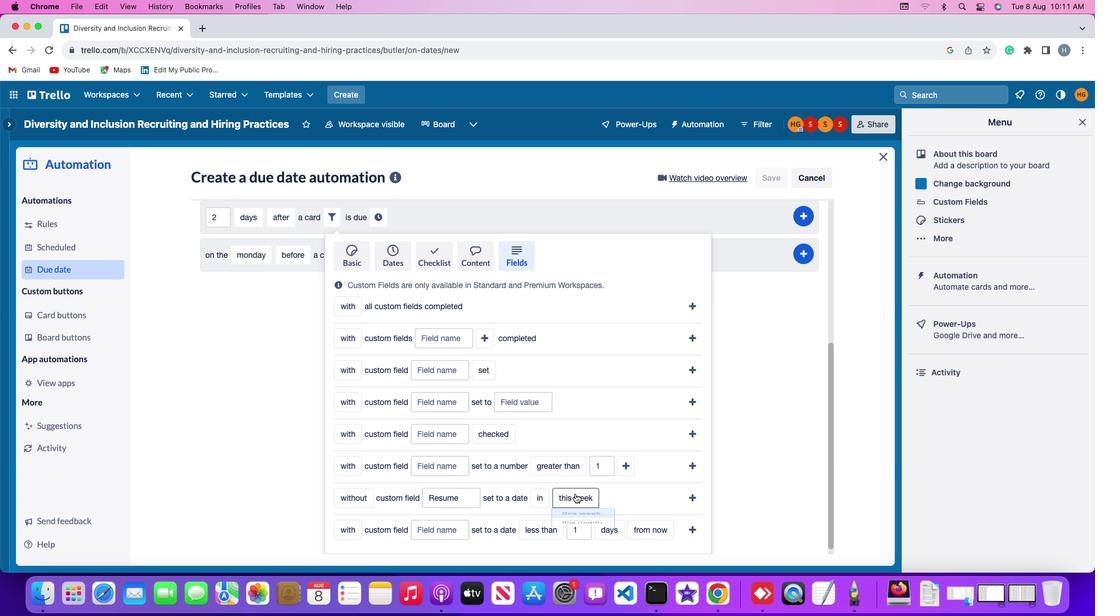 
Action: Mouse moved to (577, 549)
Screenshot: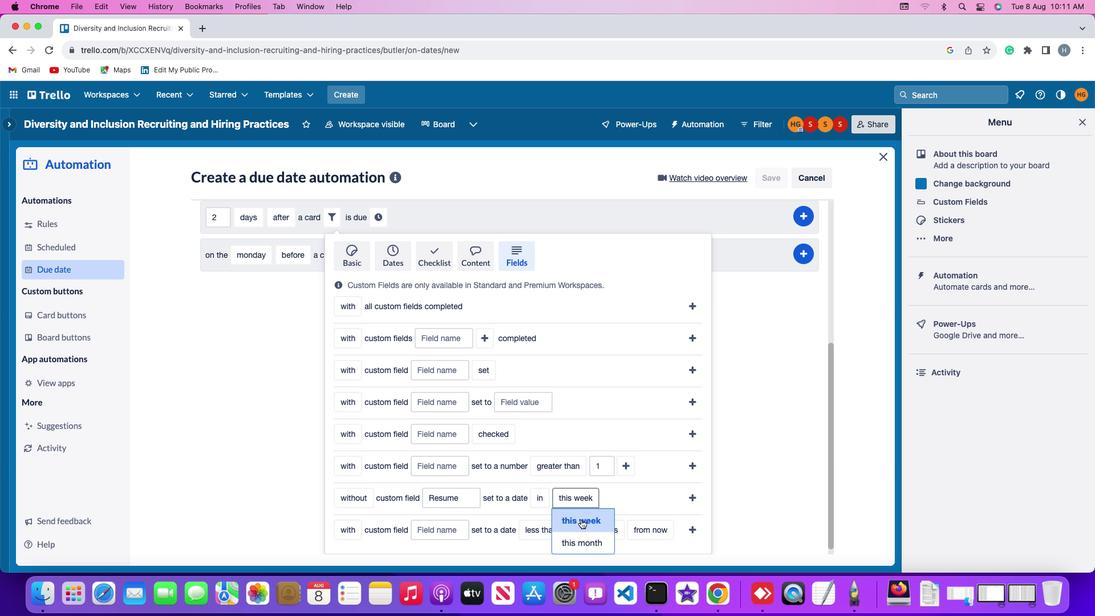 
Action: Mouse pressed left at (577, 549)
Screenshot: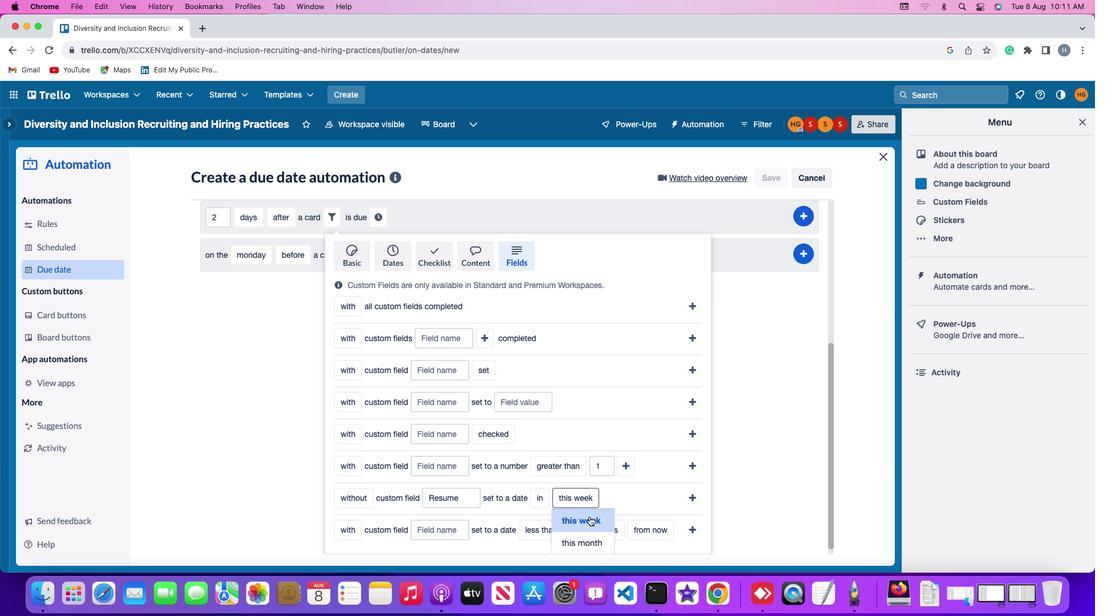 
Action: Mouse moved to (686, 524)
Screenshot: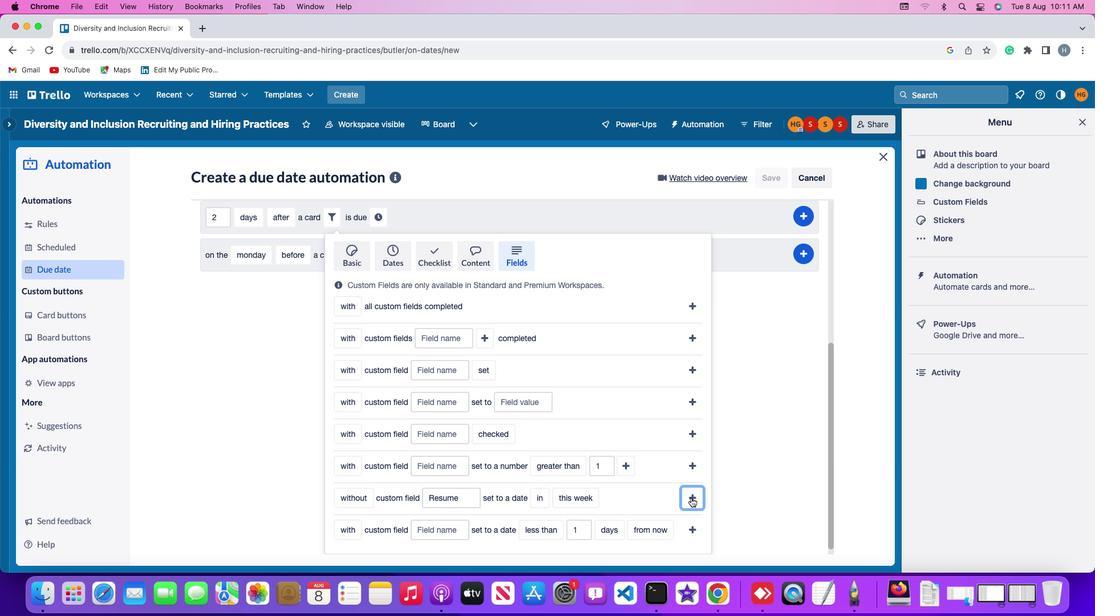 
Action: Mouse pressed left at (686, 524)
Screenshot: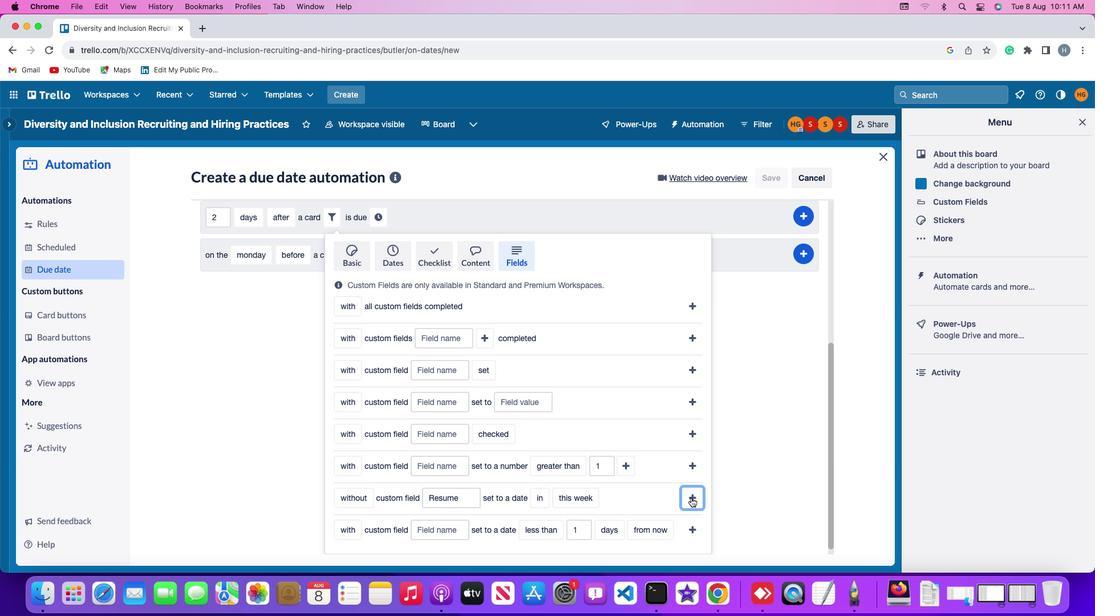 
Action: Mouse moved to (608, 475)
Screenshot: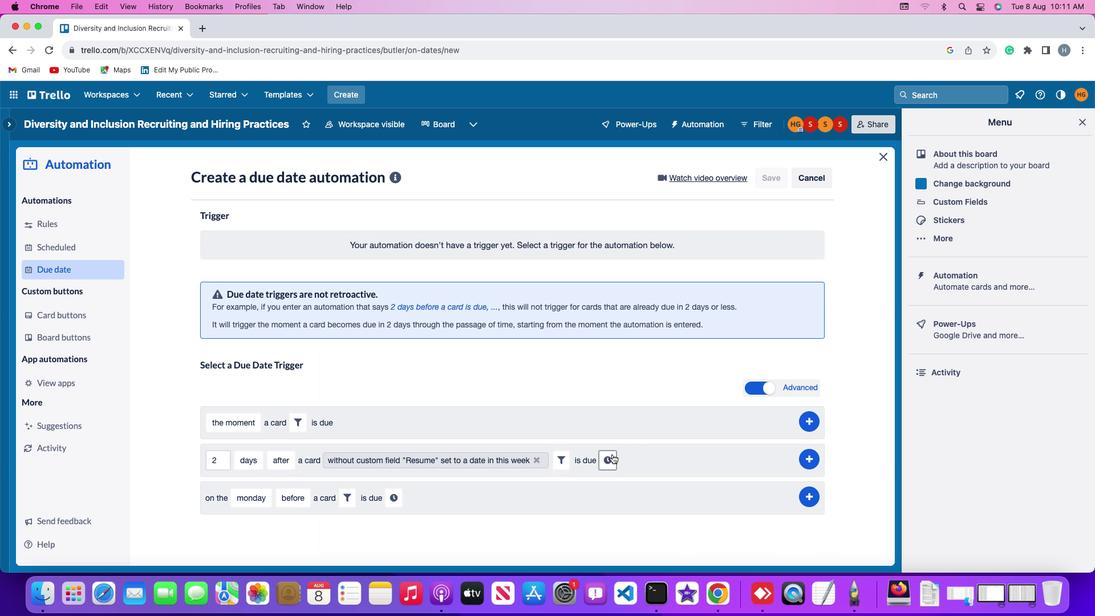 
Action: Mouse pressed left at (608, 475)
Screenshot: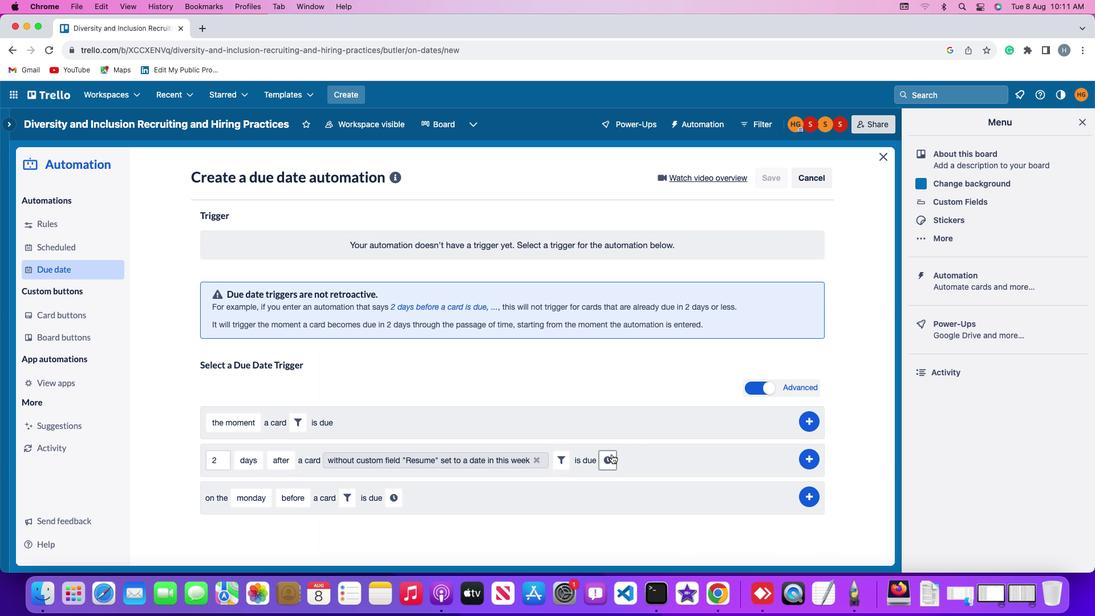 
Action: Mouse moved to (629, 480)
Screenshot: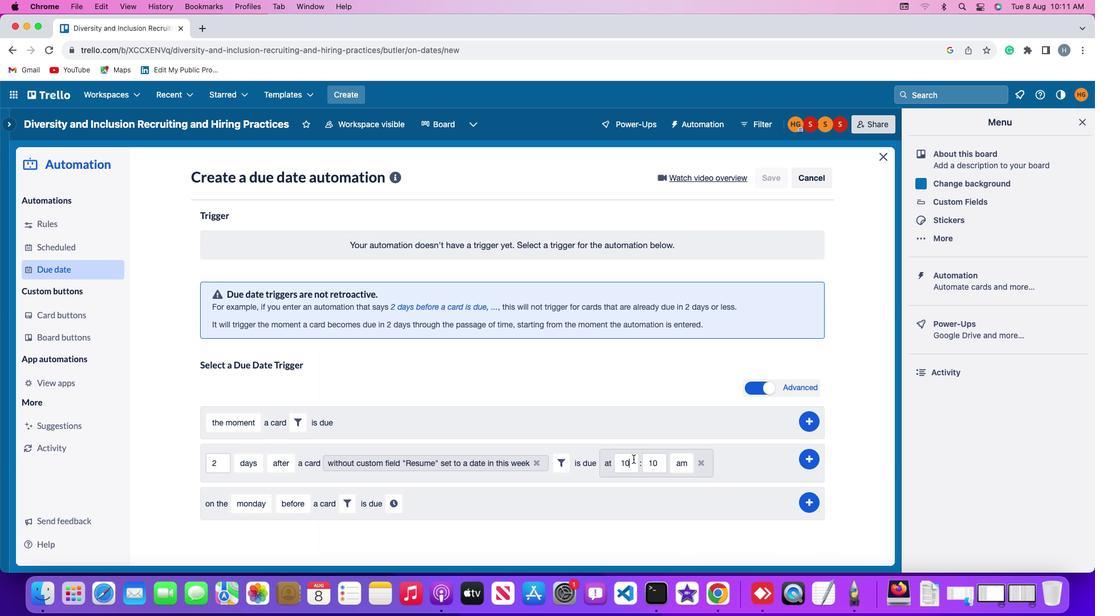 
Action: Mouse pressed left at (629, 480)
Screenshot: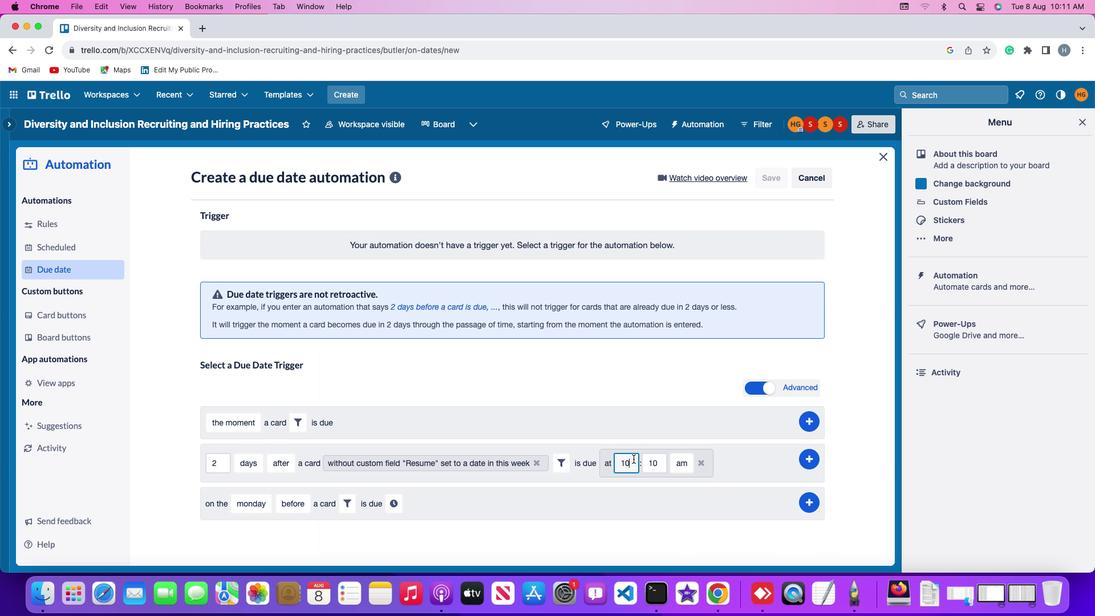 
Action: Key pressed Key.backspaceKey.backspace'1''1'
Screenshot: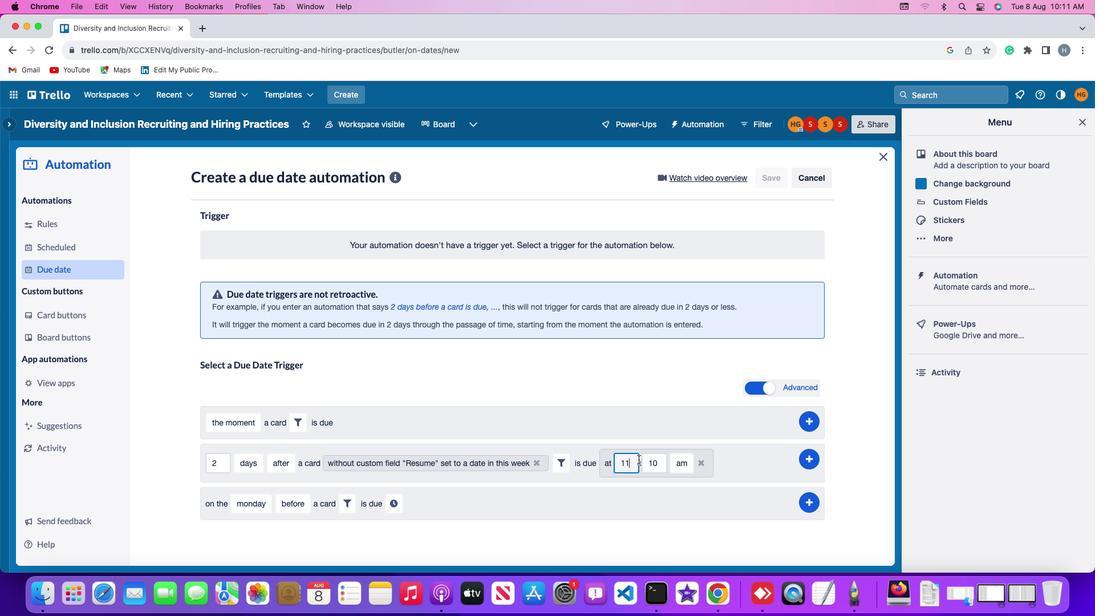 
Action: Mouse moved to (655, 481)
Screenshot: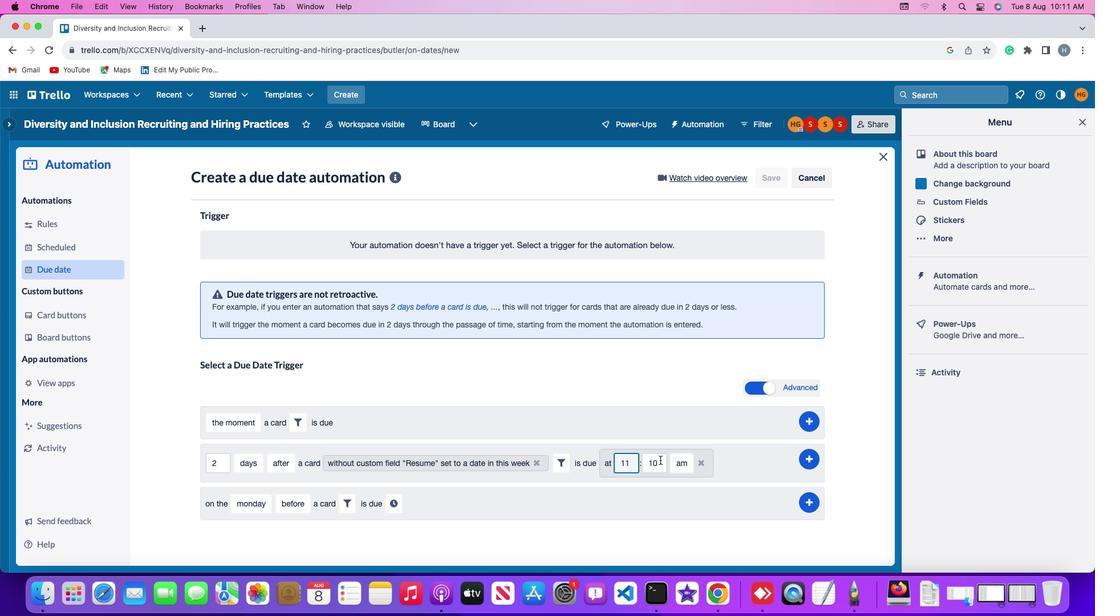 
Action: Mouse pressed left at (655, 481)
Screenshot: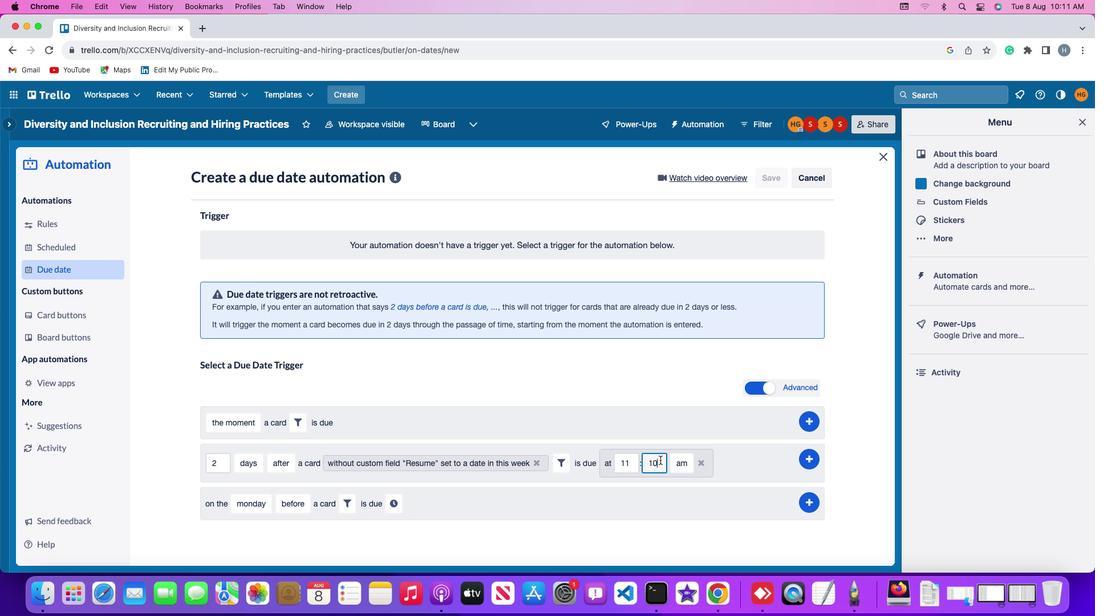 
Action: Key pressed Key.backspaceKey.backspace
Screenshot: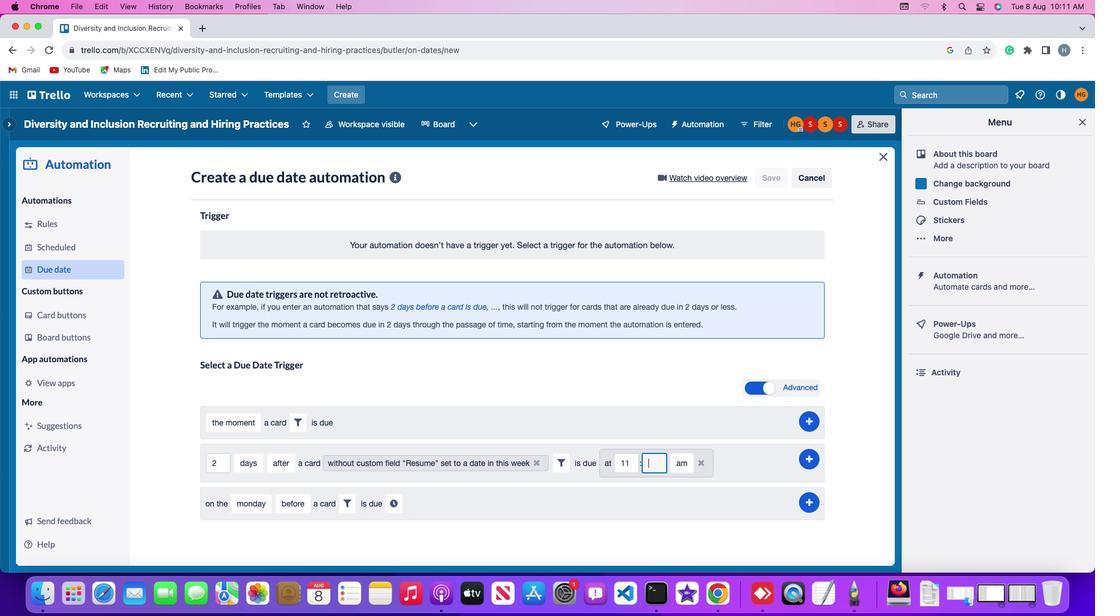 
Action: Mouse moved to (657, 481)
Screenshot: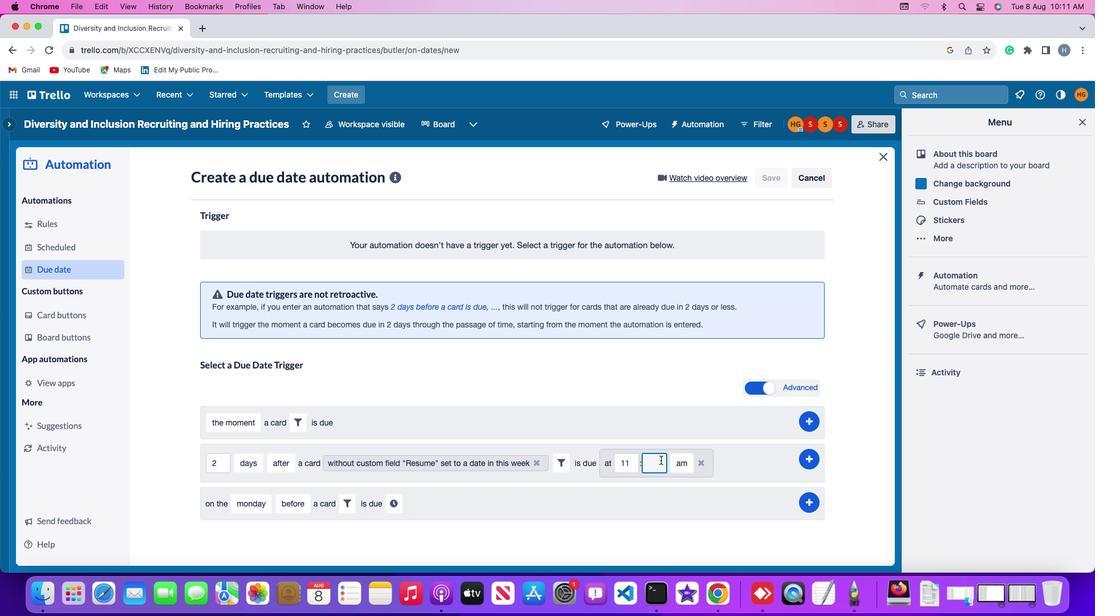
Action: Key pressed '0''0'
Screenshot: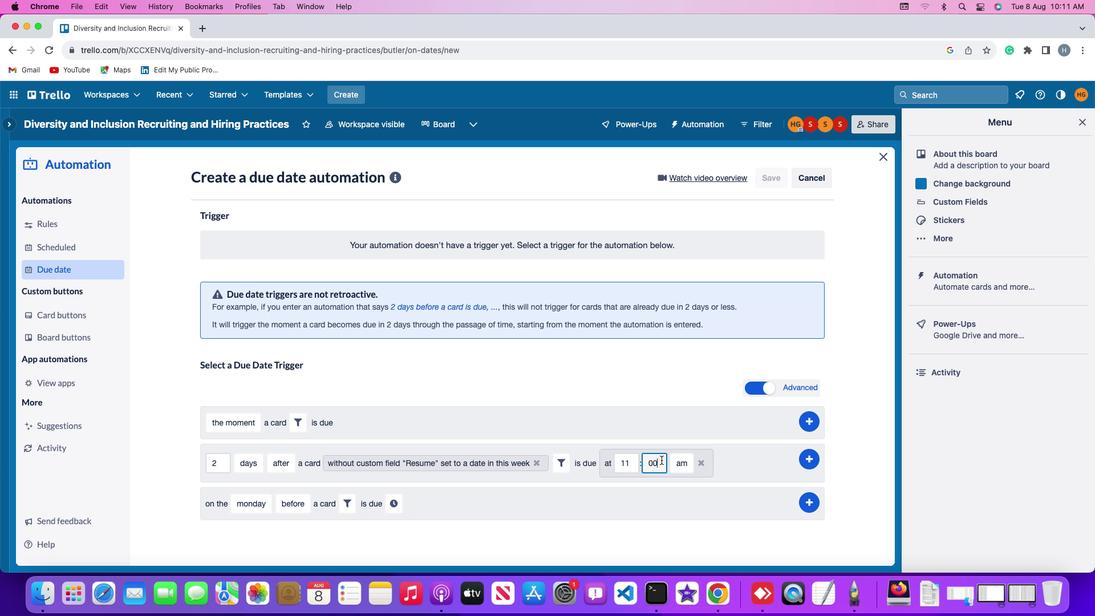 
Action: Mouse moved to (676, 480)
Screenshot: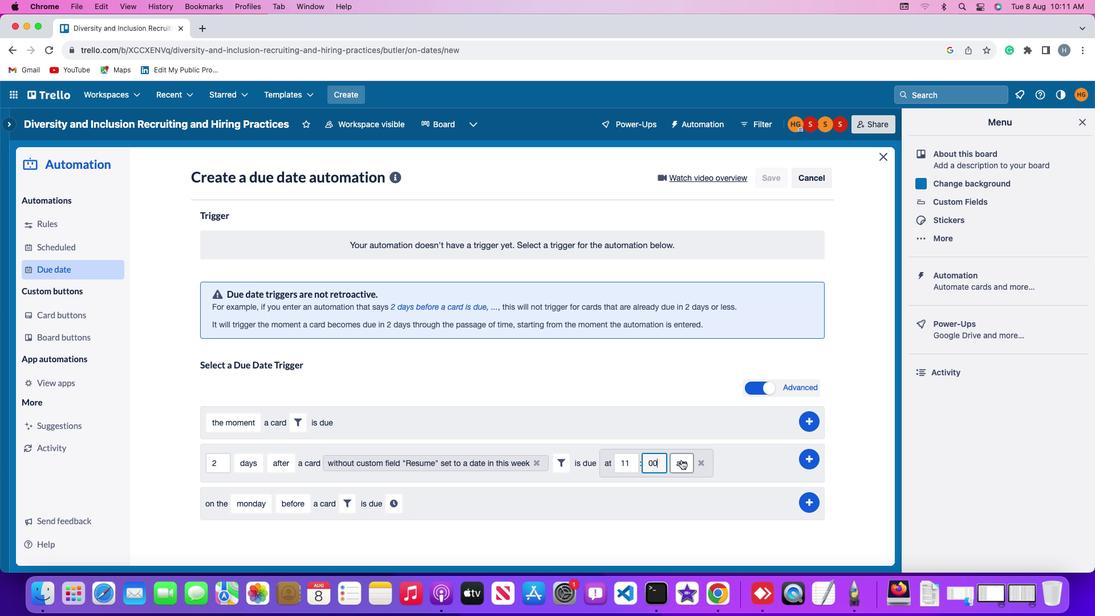 
Action: Mouse pressed left at (676, 480)
Screenshot: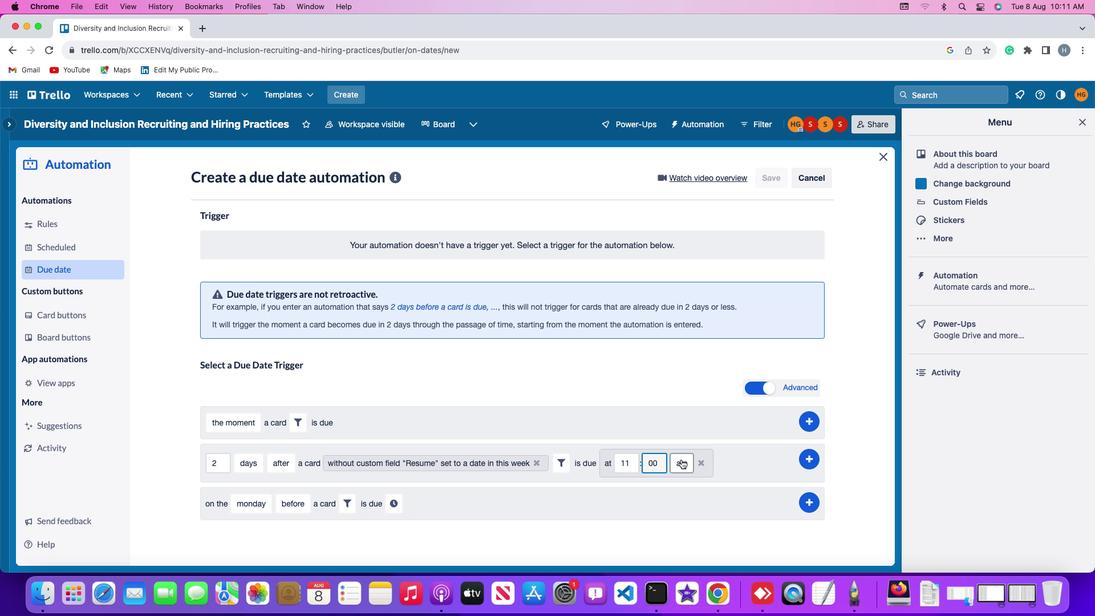 
Action: Mouse moved to (677, 506)
Screenshot: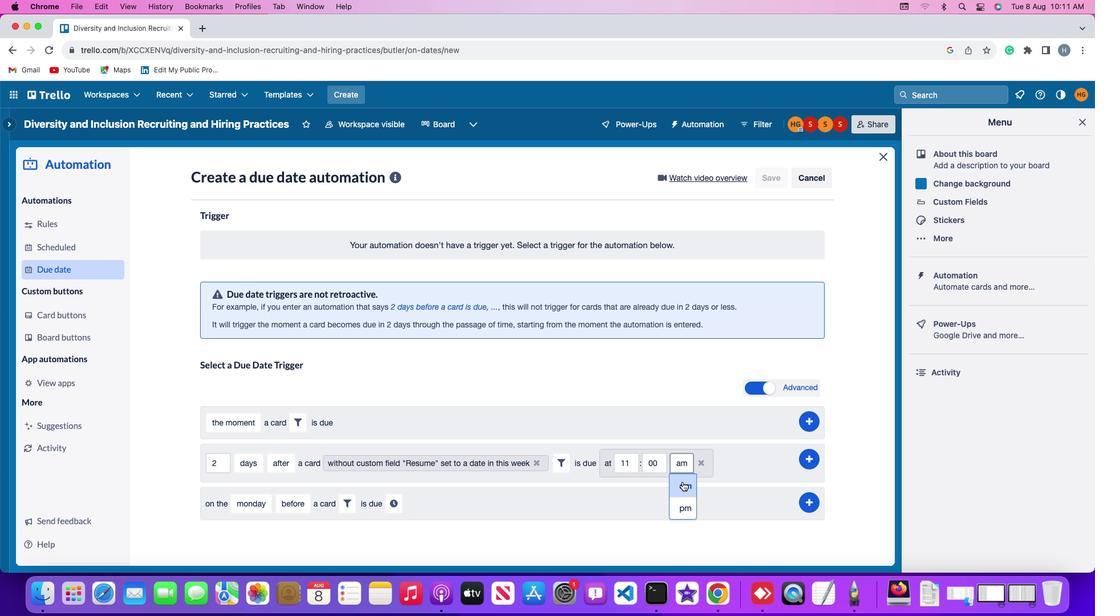 
Action: Mouse pressed left at (677, 506)
Screenshot: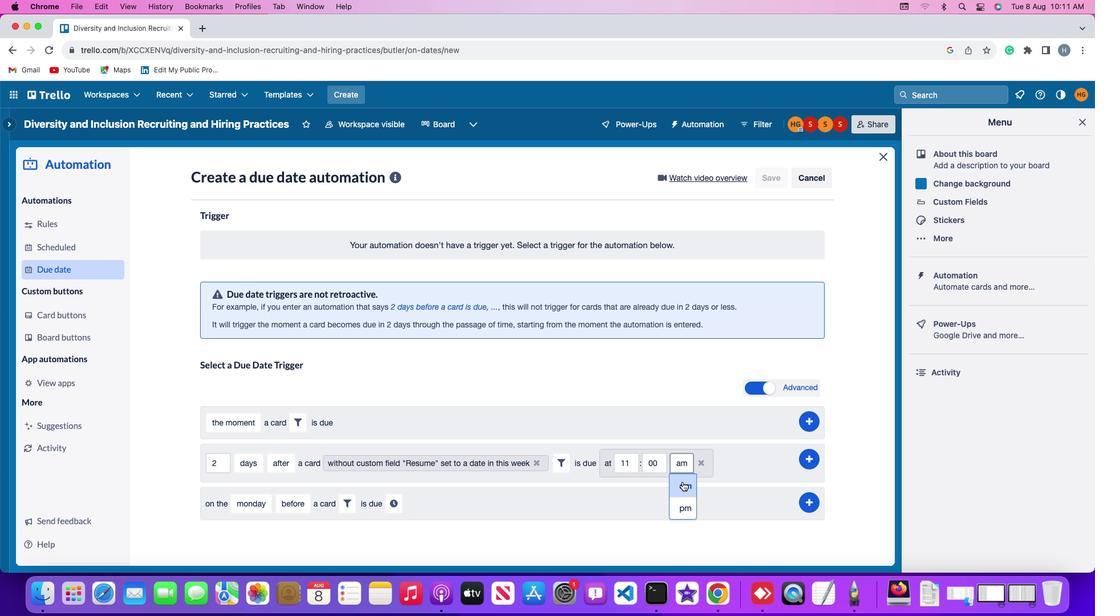
Action: Mouse moved to (804, 480)
Screenshot: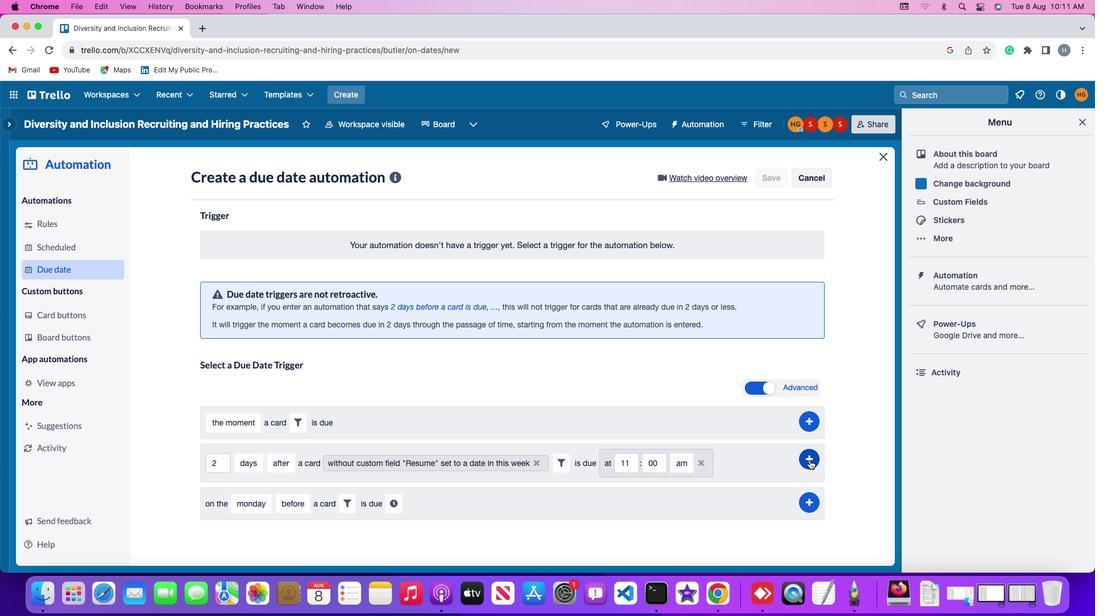 
Action: Mouse pressed left at (804, 480)
Screenshot: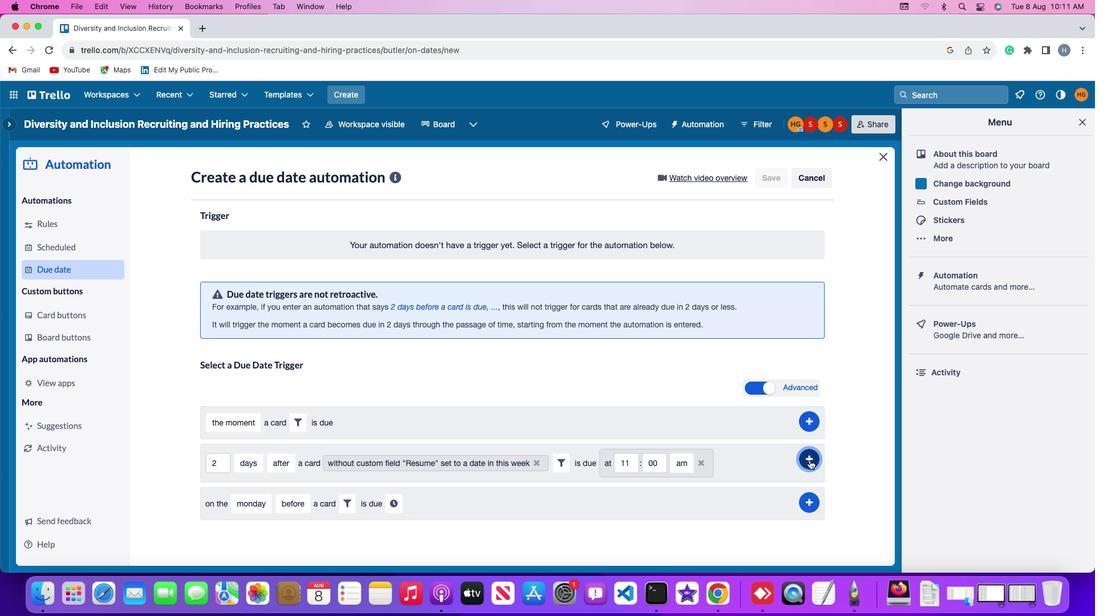 
Action: Mouse moved to (858, 353)
Screenshot: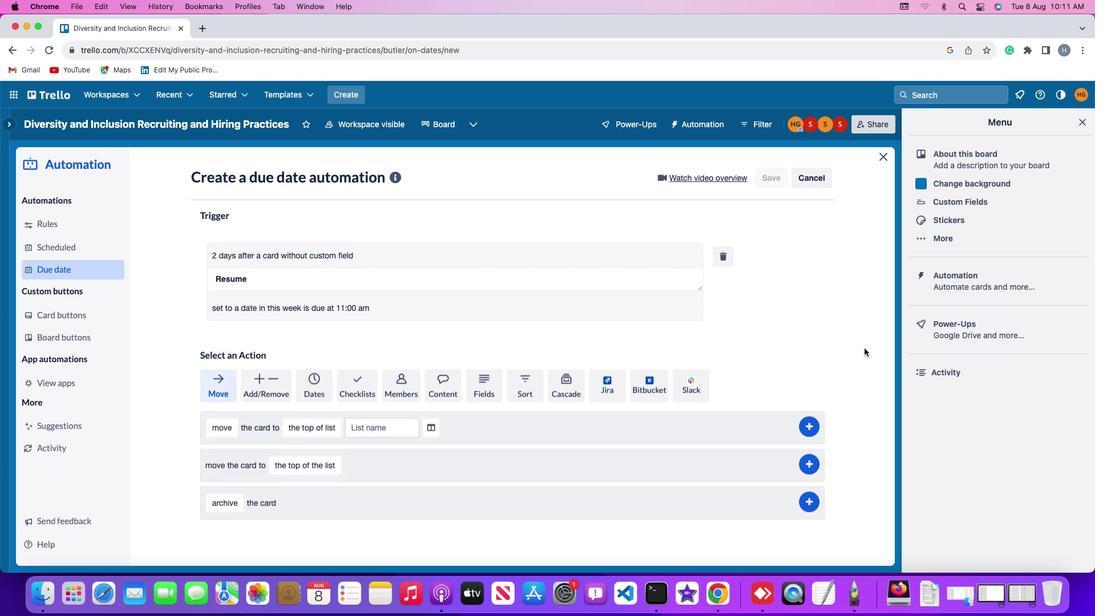 
